 Task: Bring text "Advancing knowledge through systematic investigation" forward to the drawing.
Action: Mouse moved to (128, 110)
Screenshot: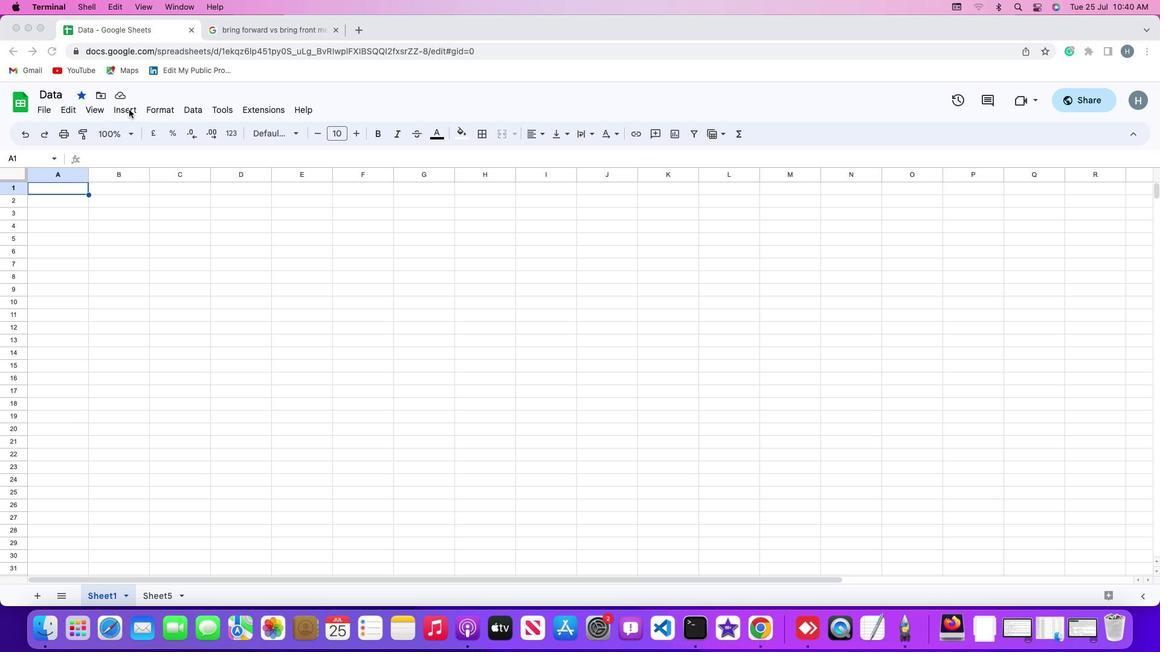 
Action: Mouse pressed left at (128, 110)
Screenshot: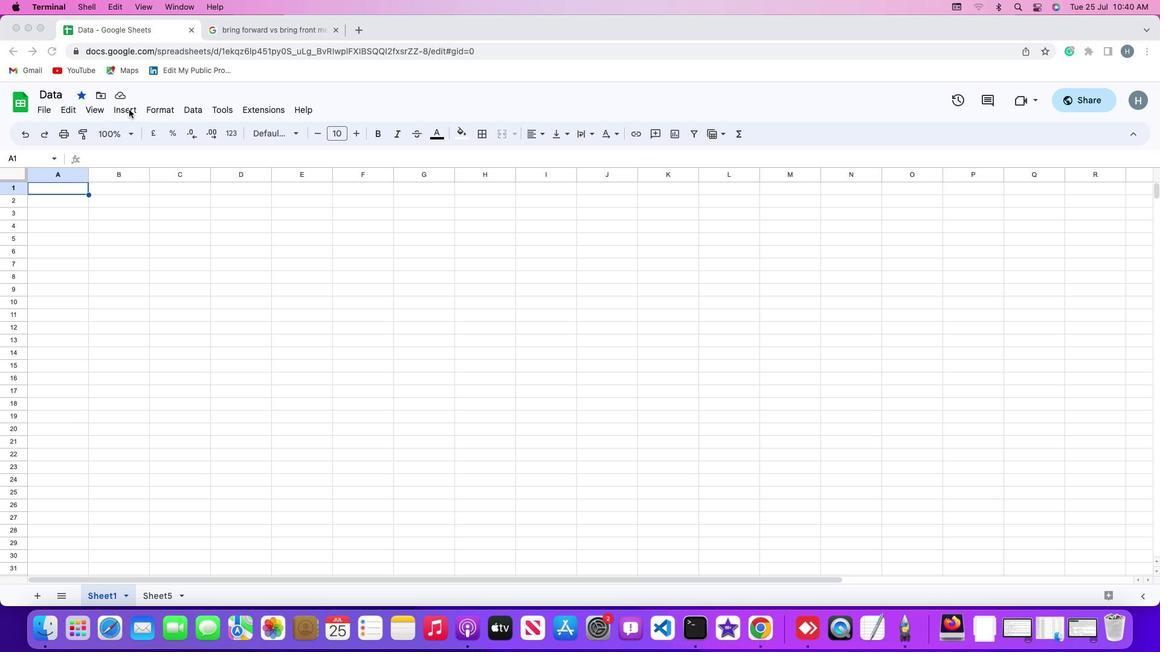 
Action: Mouse pressed left at (128, 110)
Screenshot: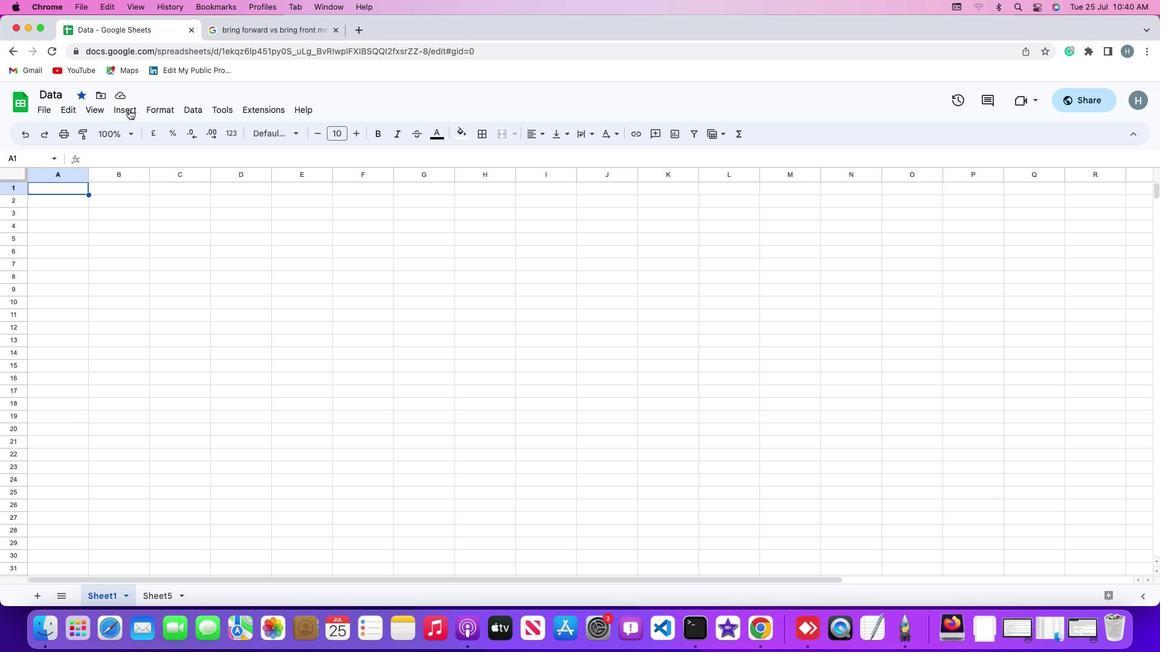 
Action: Mouse moved to (160, 273)
Screenshot: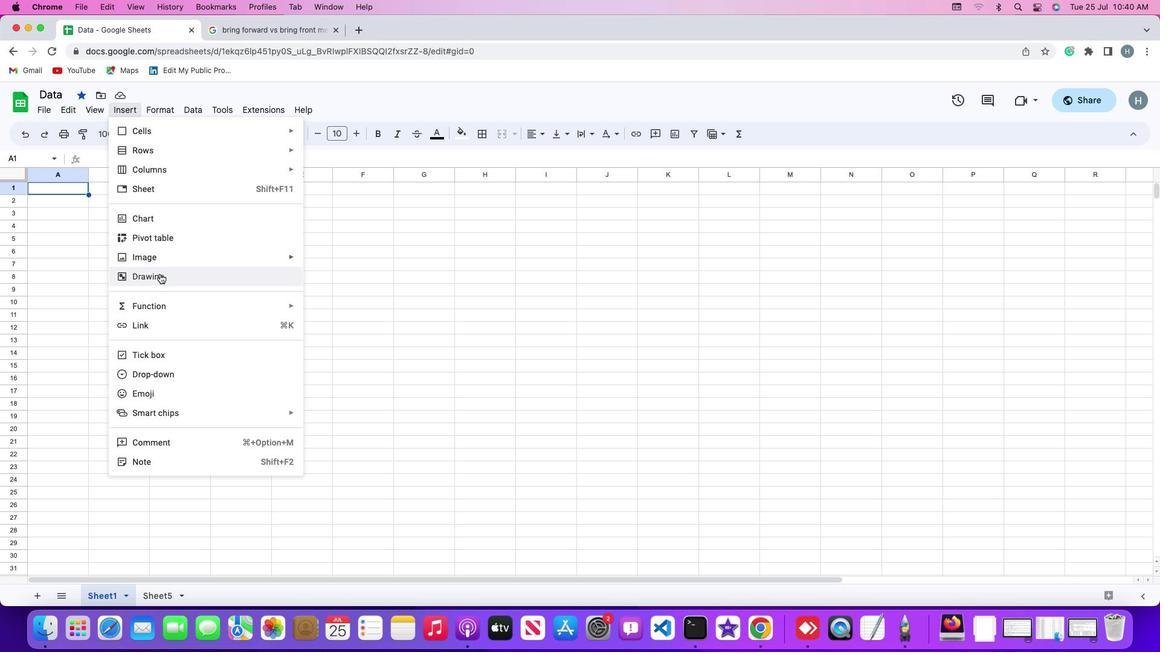 
Action: Mouse pressed left at (160, 273)
Screenshot: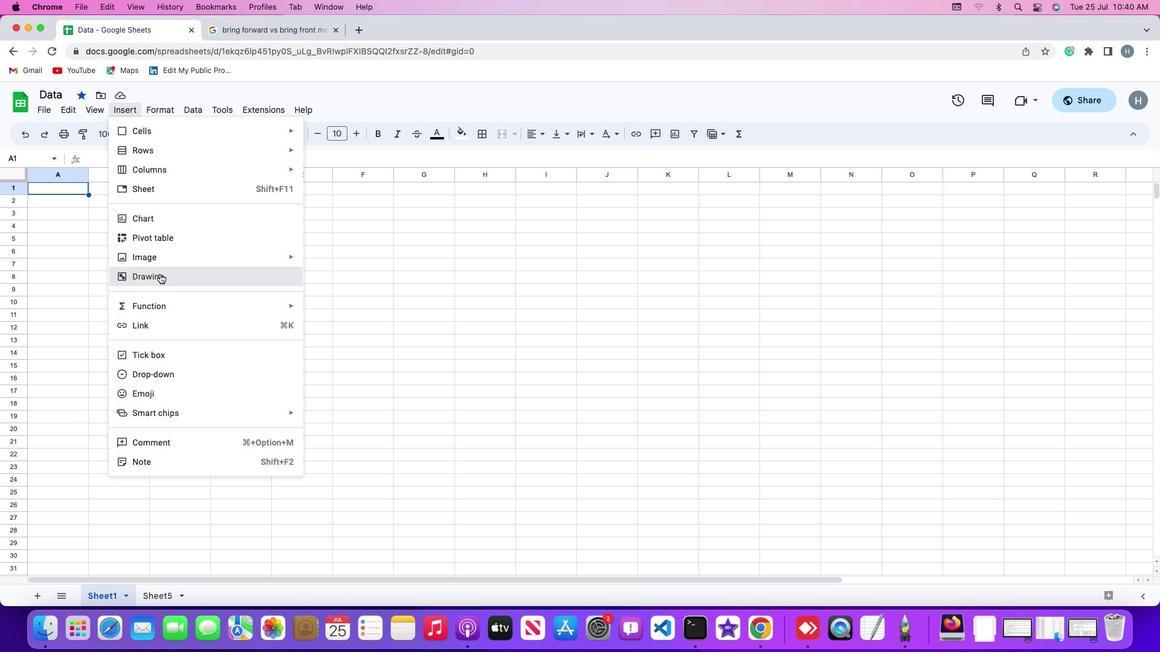 
Action: Mouse moved to (529, 154)
Screenshot: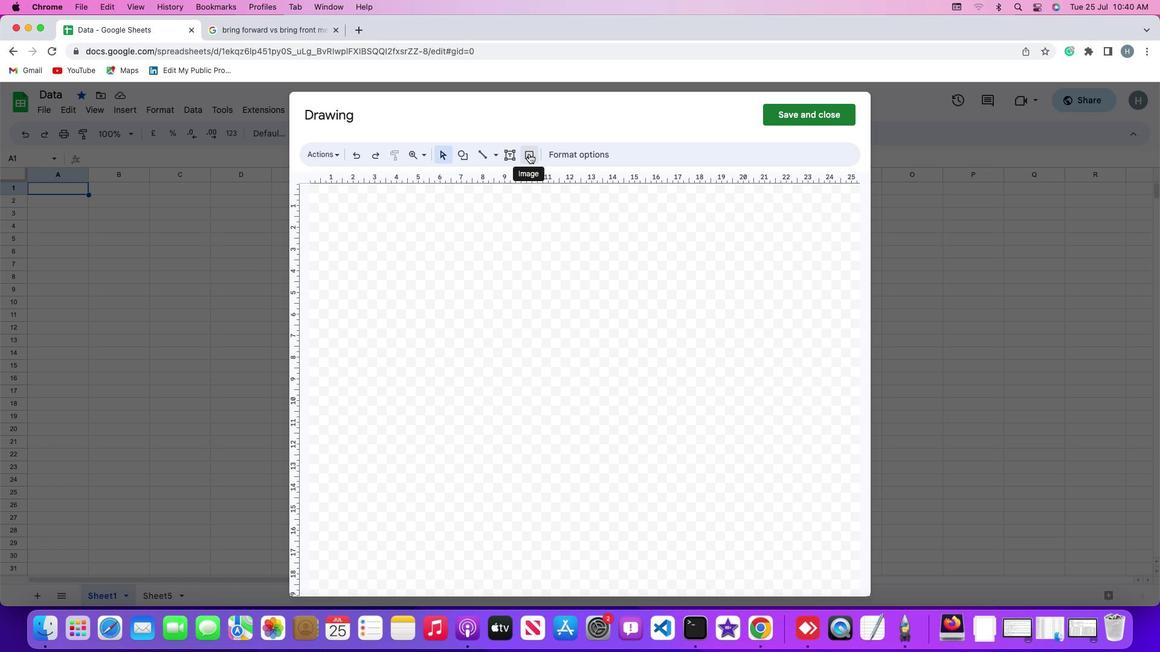 
Action: Mouse pressed left at (529, 154)
Screenshot: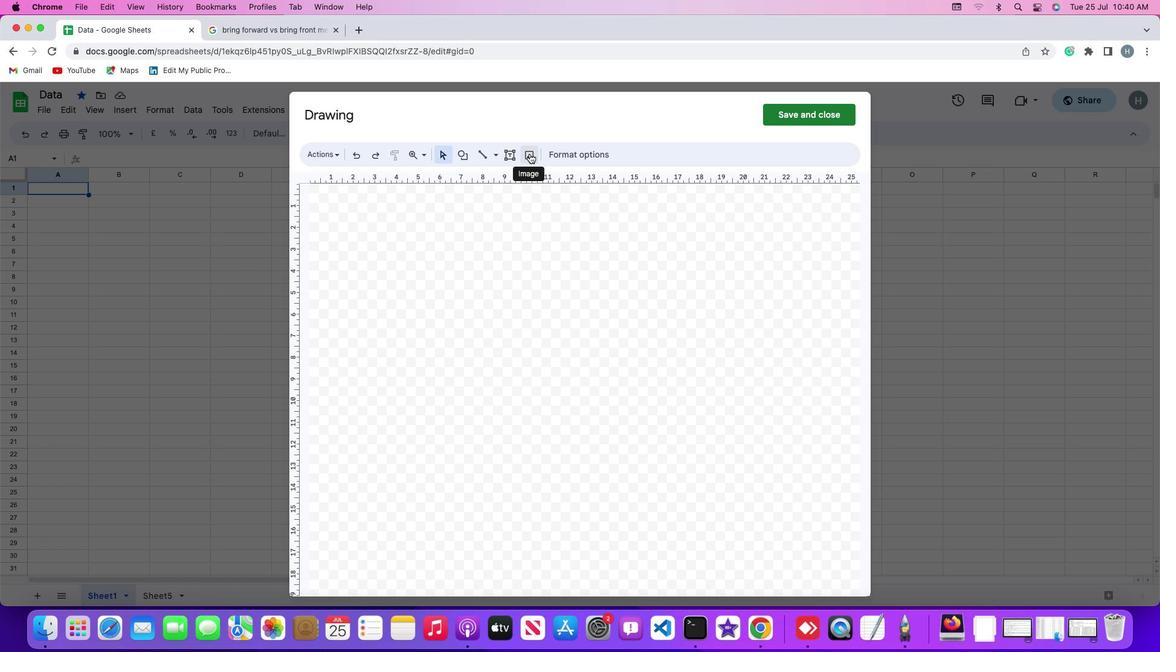 
Action: Mouse moved to (589, 397)
Screenshot: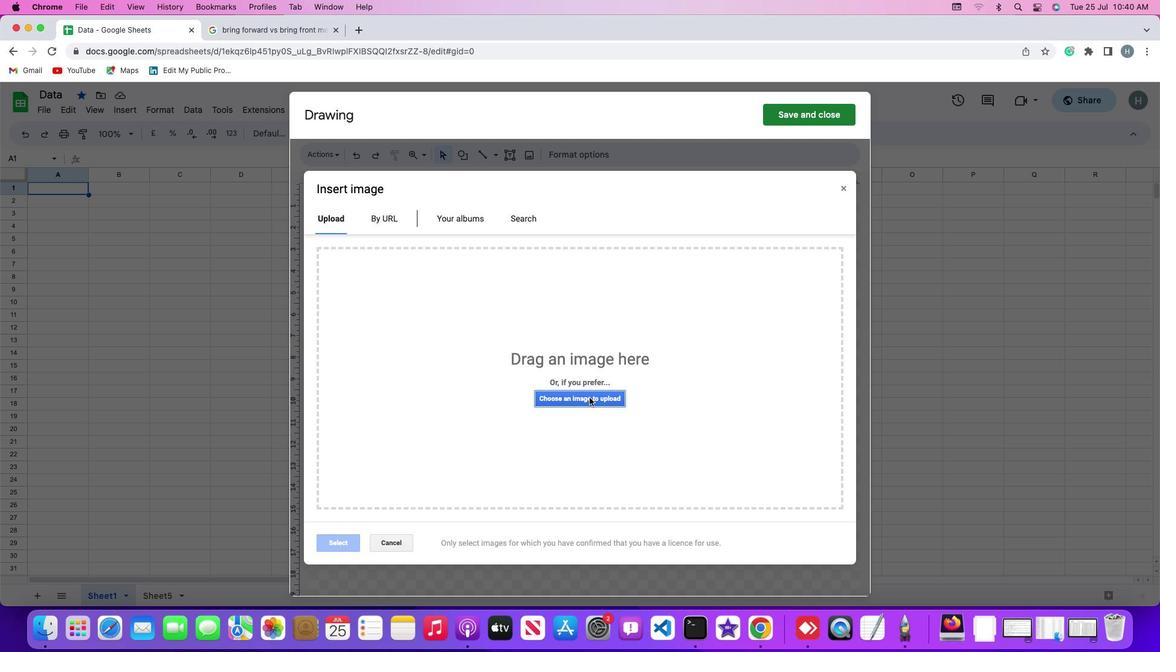 
Action: Mouse pressed left at (589, 397)
Screenshot: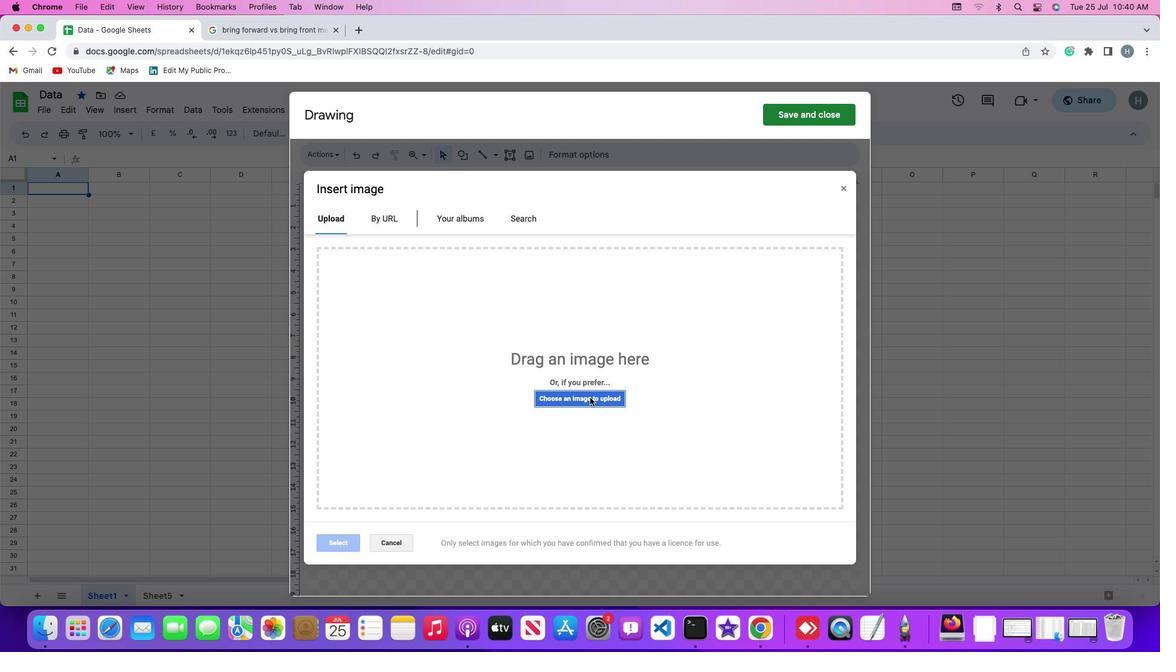 
Action: Mouse moved to (523, 272)
Screenshot: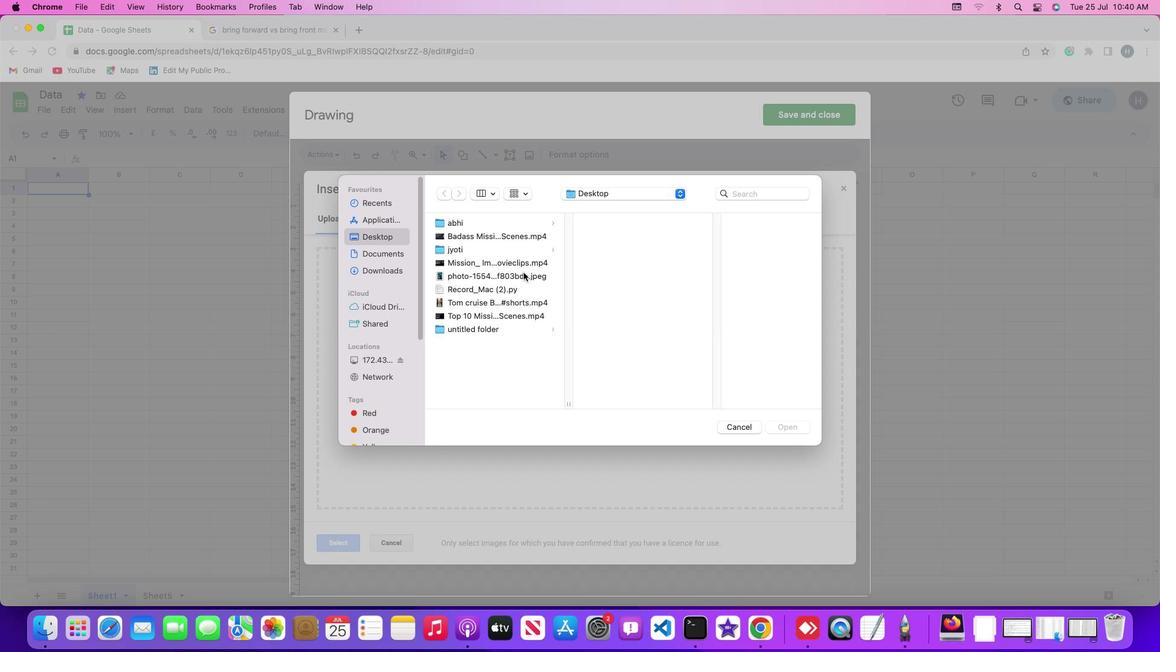 
Action: Mouse pressed left at (523, 272)
Screenshot: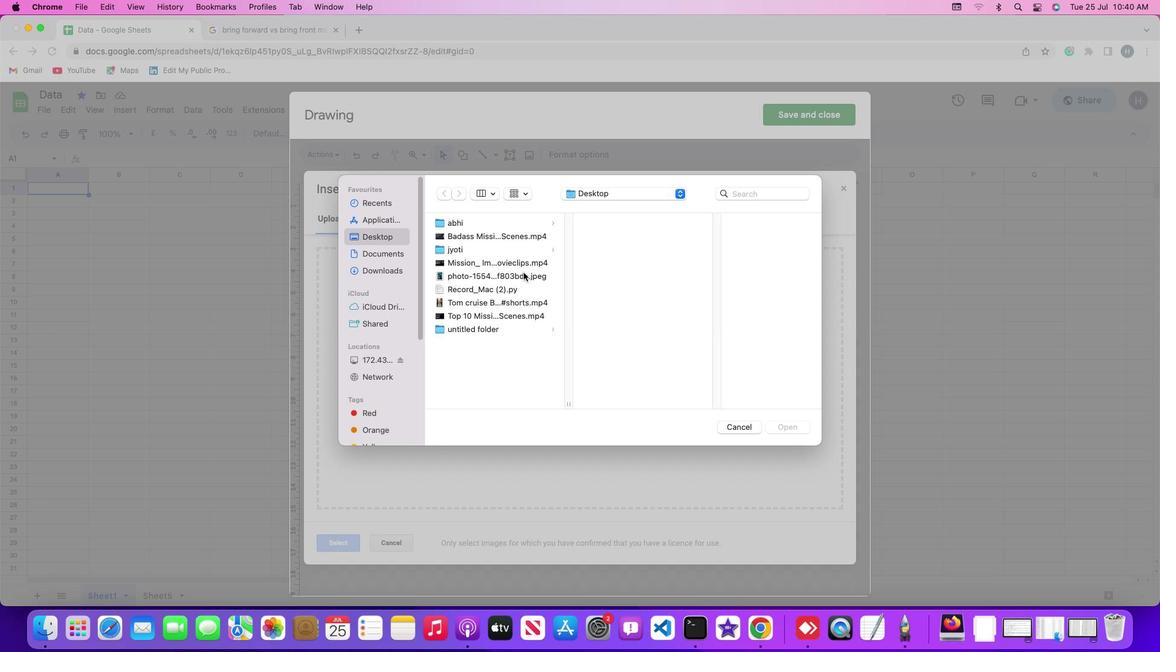 
Action: Mouse moved to (790, 433)
Screenshot: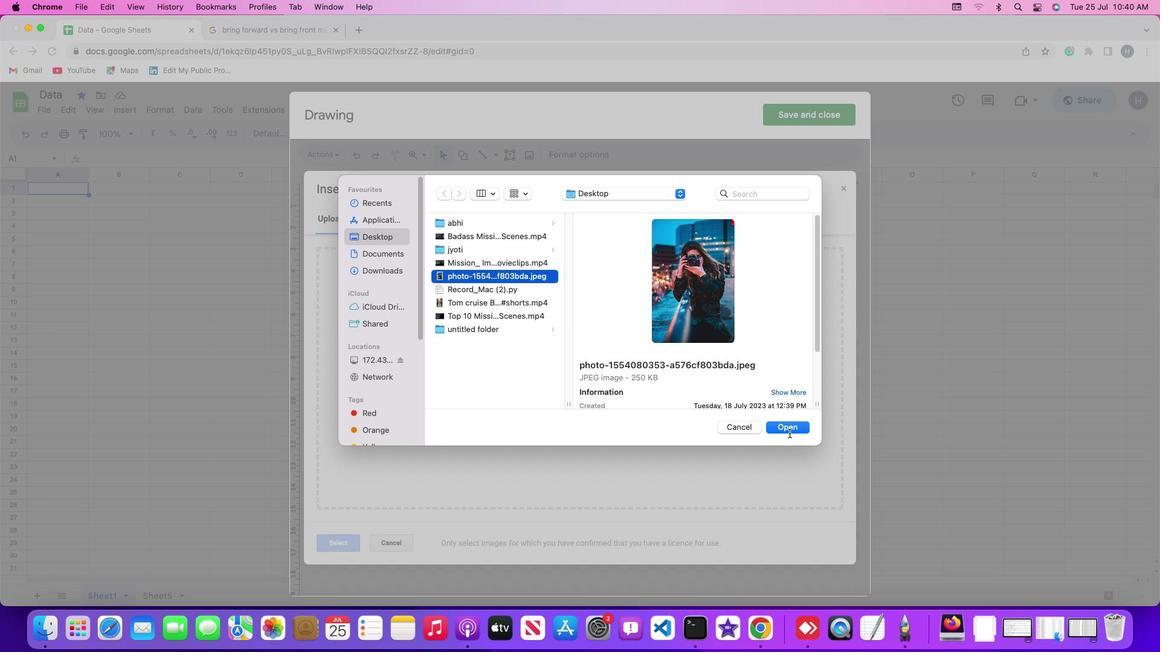 
Action: Mouse pressed left at (790, 433)
Screenshot: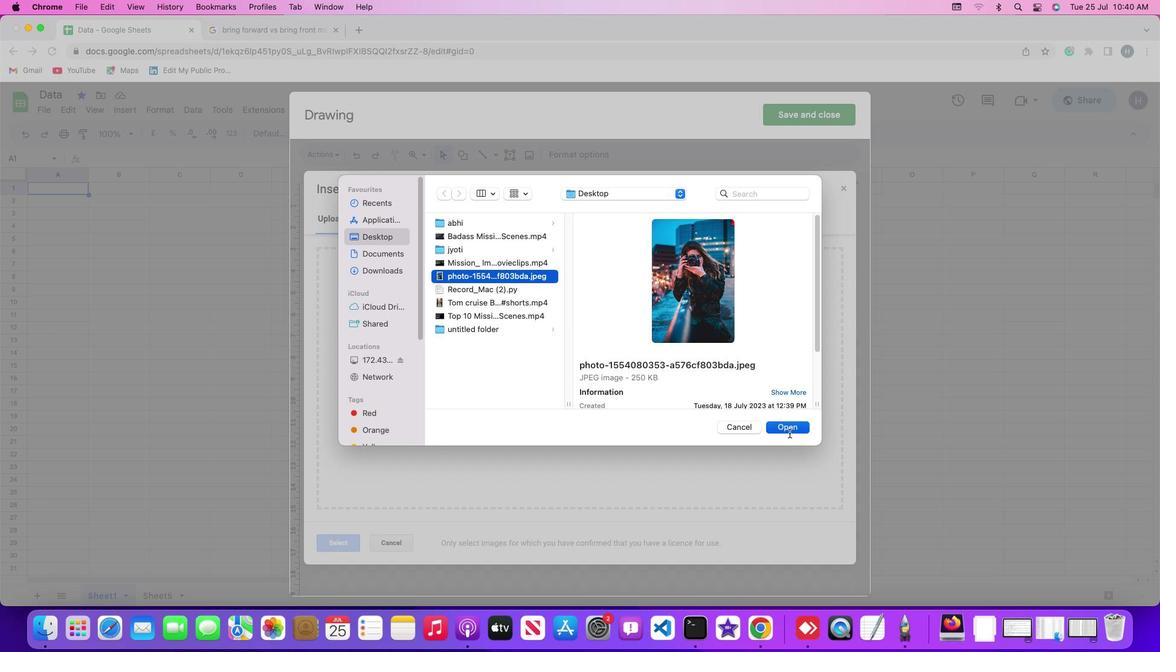 
Action: Mouse moved to (450, 585)
Screenshot: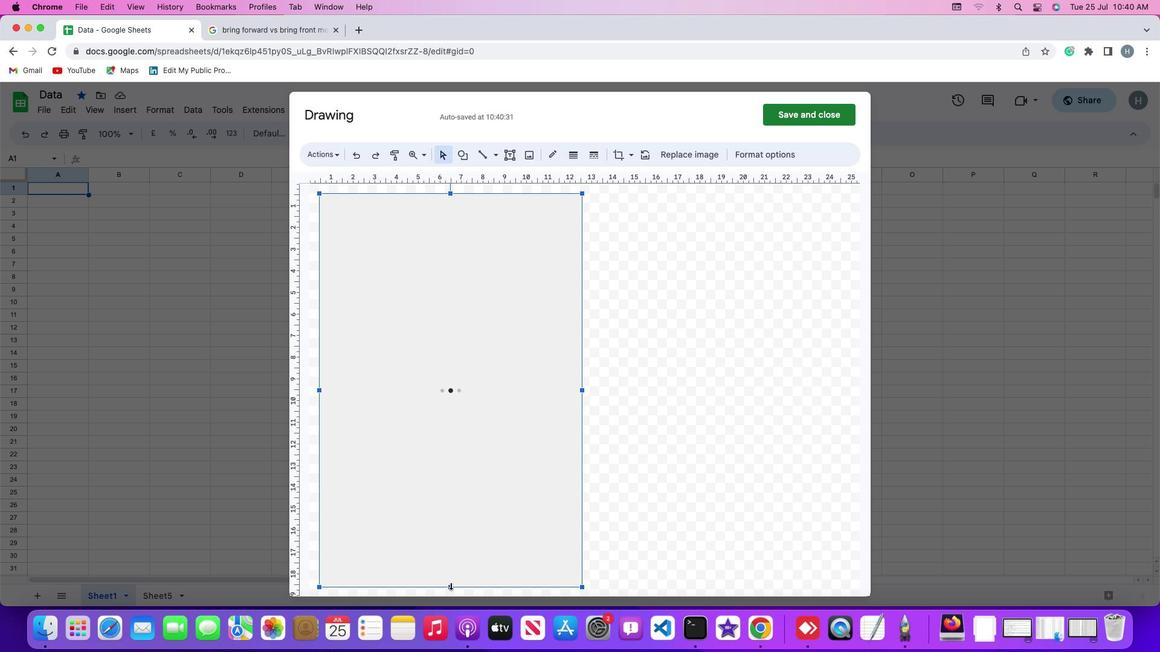 
Action: Mouse pressed left at (450, 585)
Screenshot: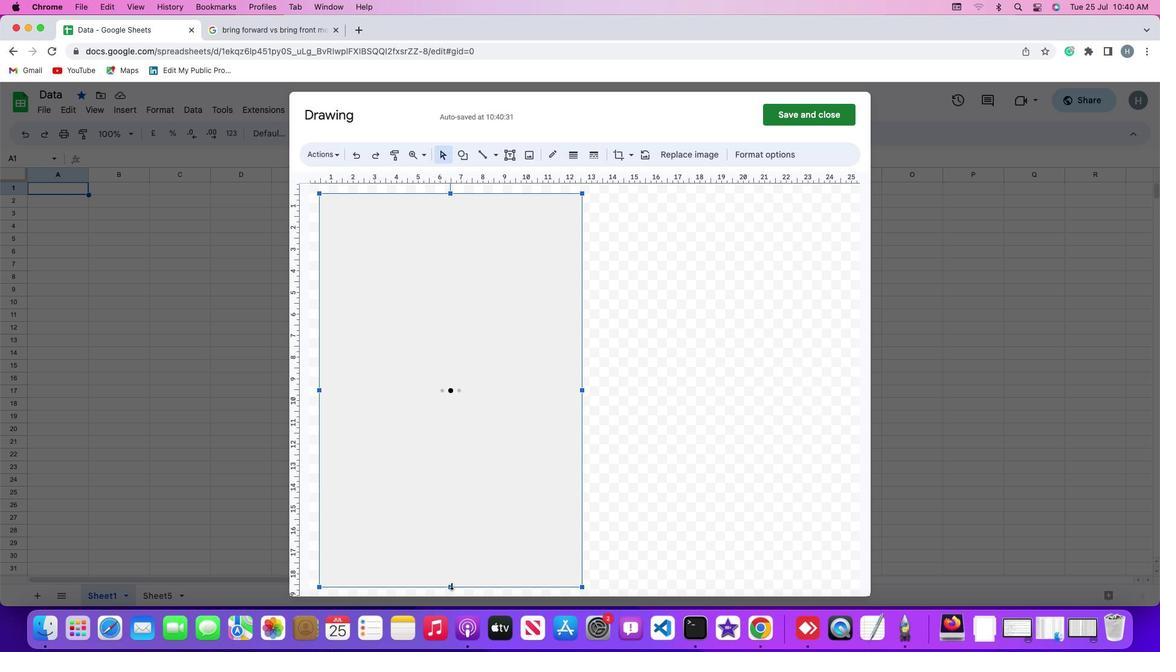 
Action: Mouse moved to (581, 300)
Screenshot: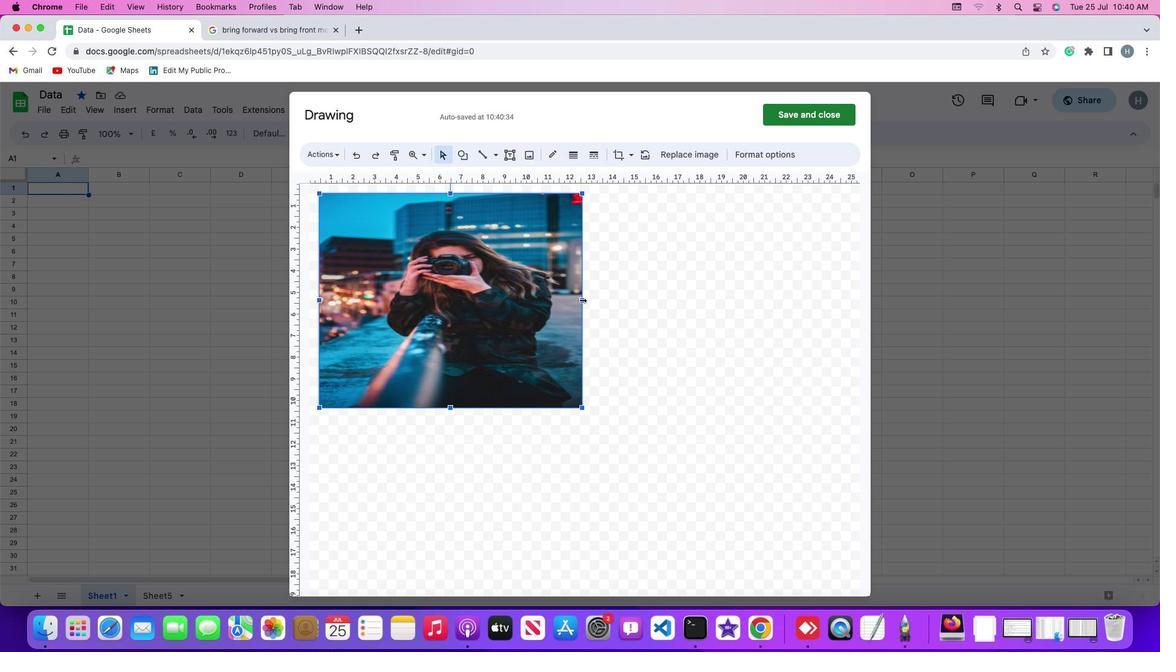 
Action: Mouse pressed left at (581, 300)
Screenshot: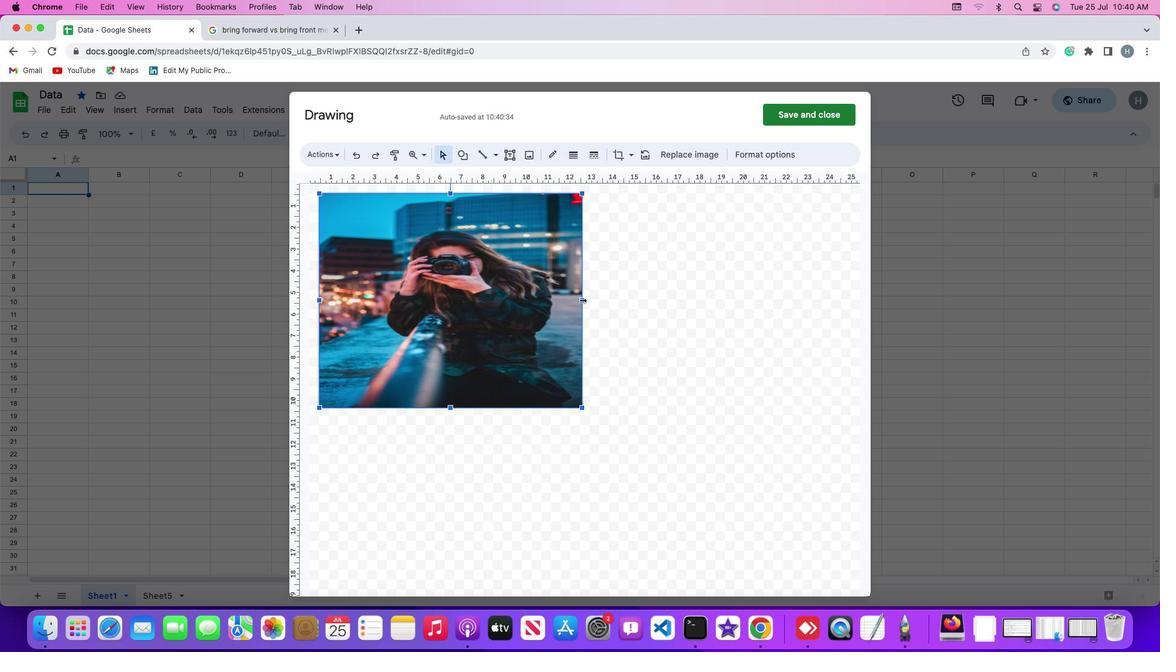 
Action: Mouse moved to (366, 408)
Screenshot: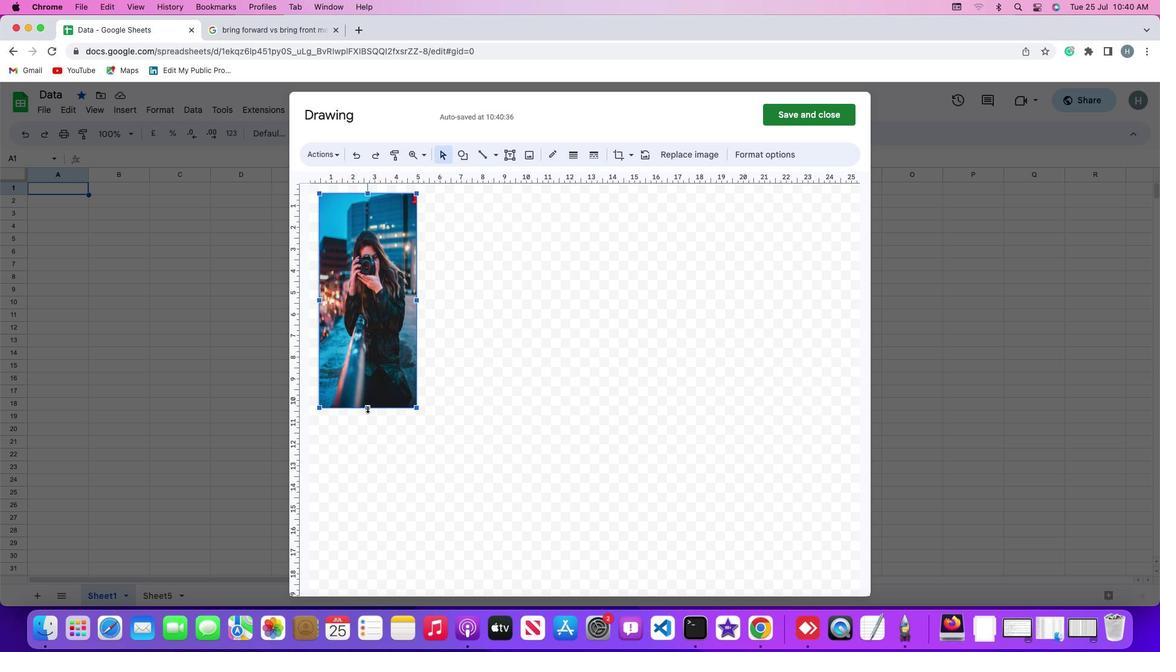 
Action: Mouse pressed left at (366, 408)
Screenshot: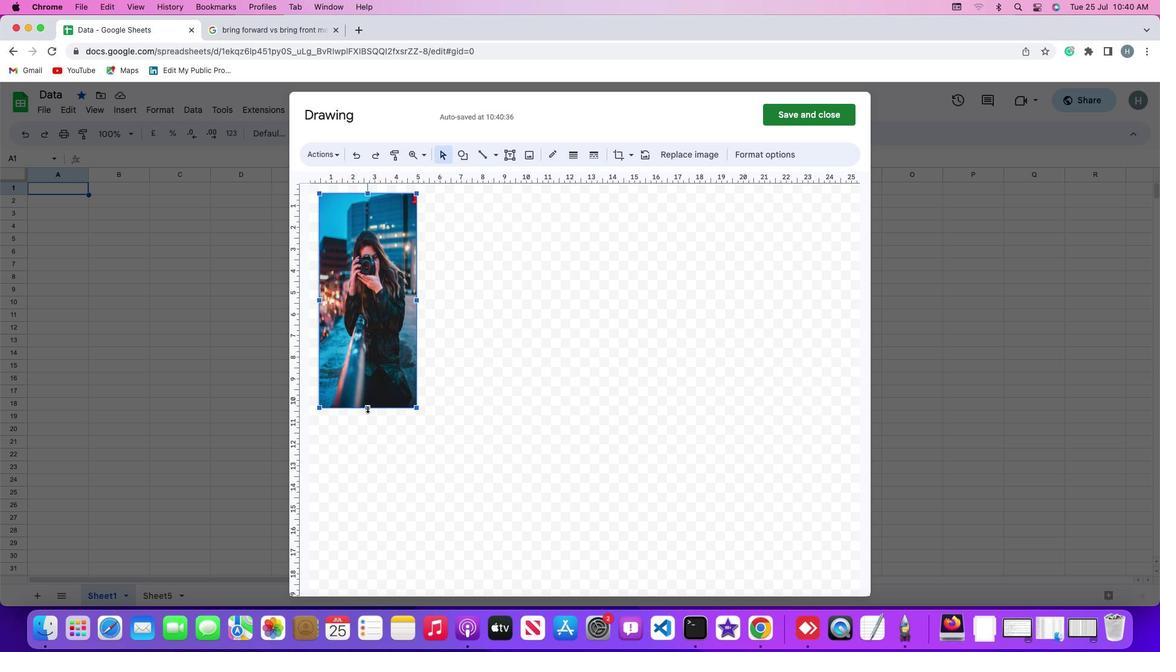 
Action: Mouse moved to (377, 309)
Screenshot: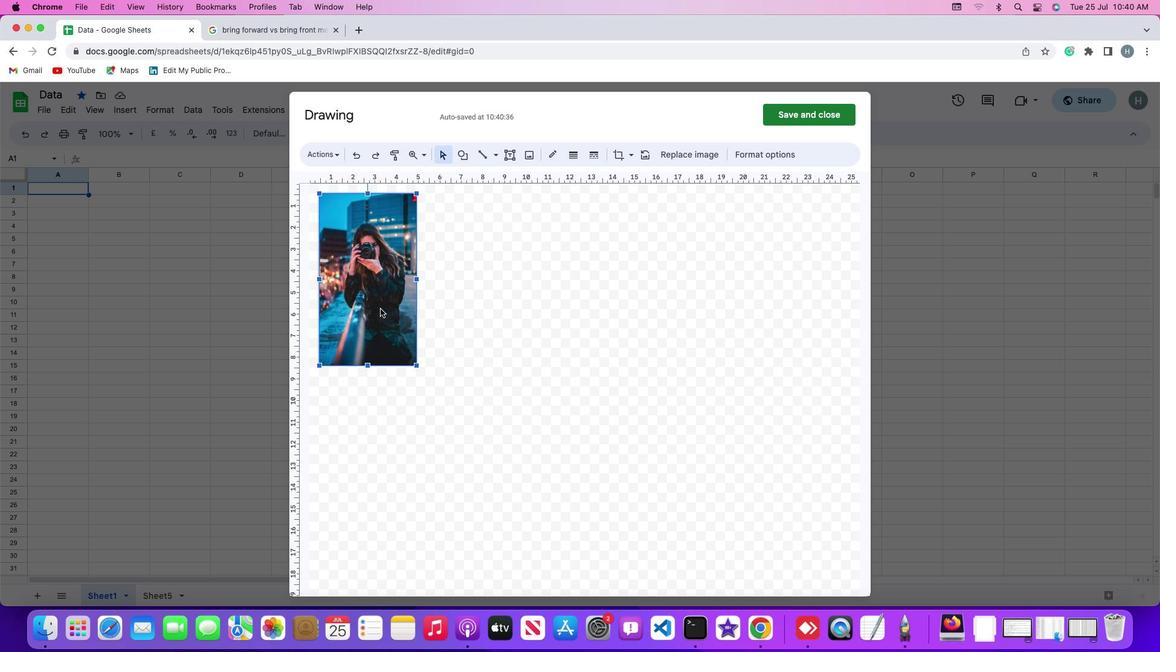 
Action: Mouse pressed left at (377, 309)
Screenshot: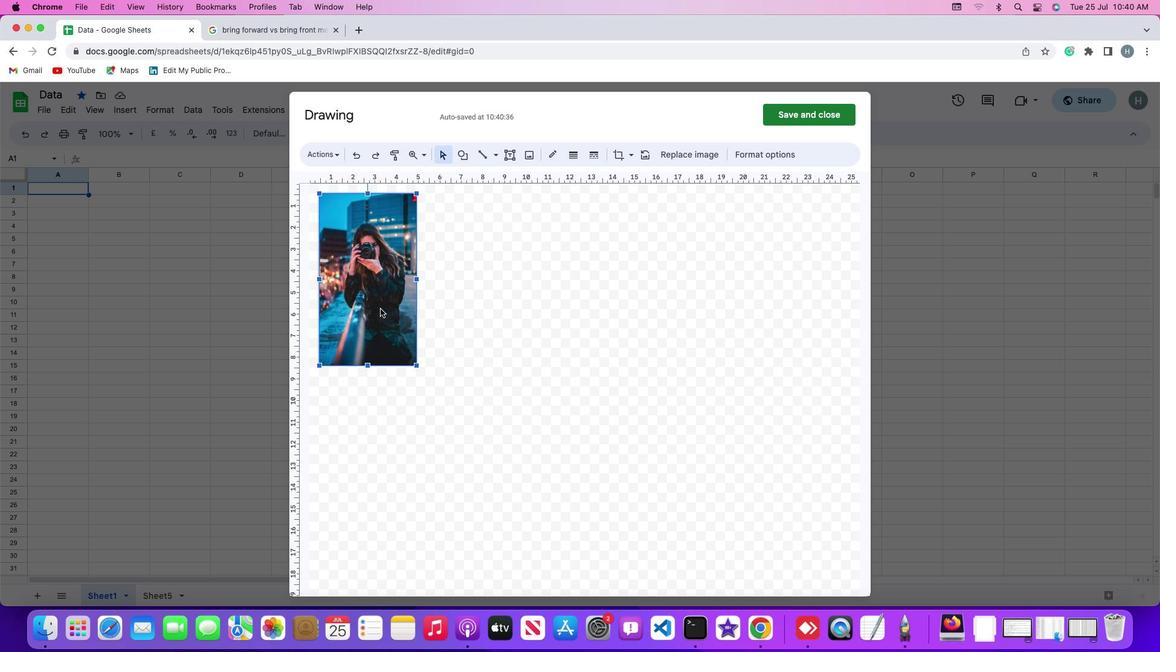 
Action: Mouse moved to (510, 156)
Screenshot: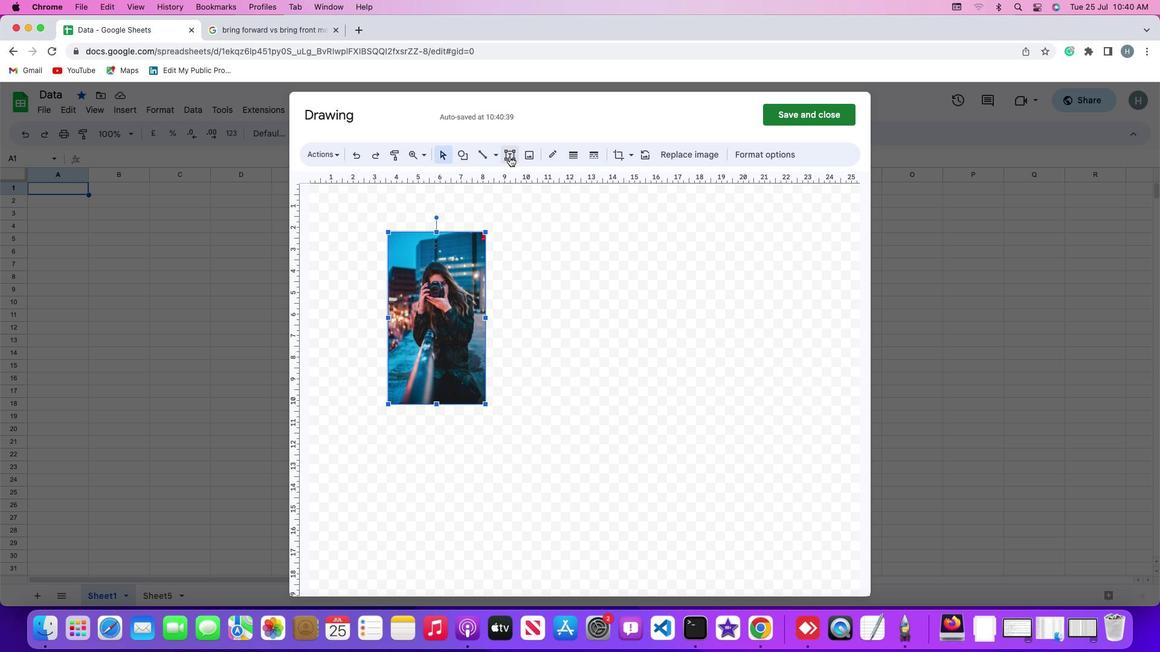 
Action: Mouse pressed left at (510, 156)
Screenshot: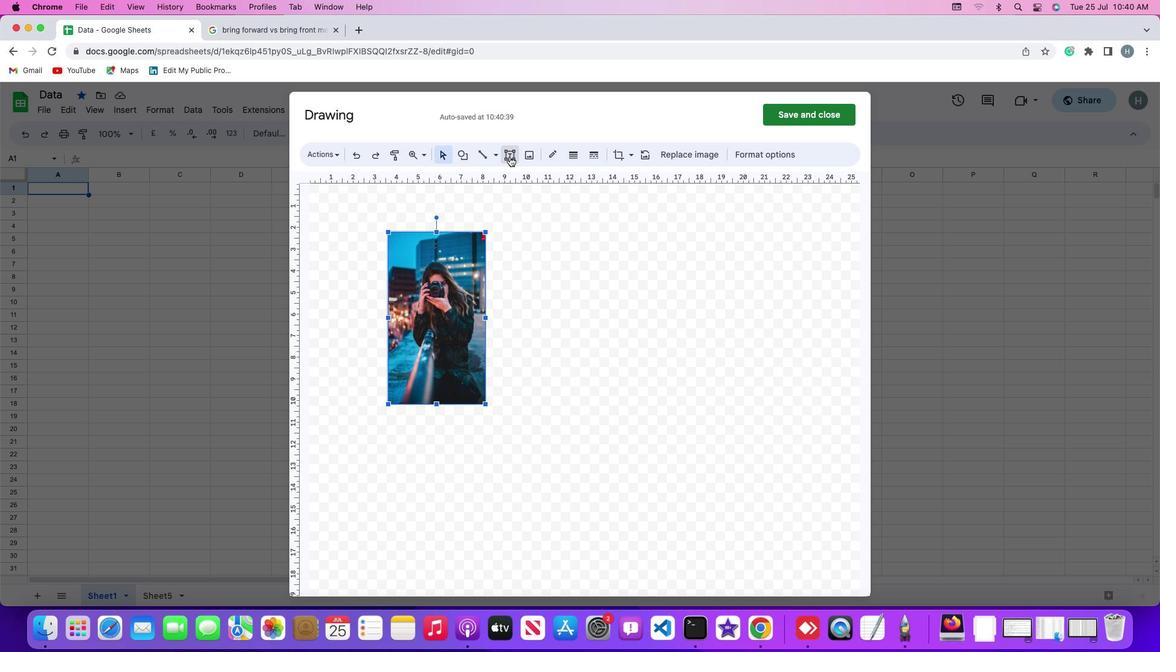 
Action: Mouse moved to (549, 318)
Screenshot: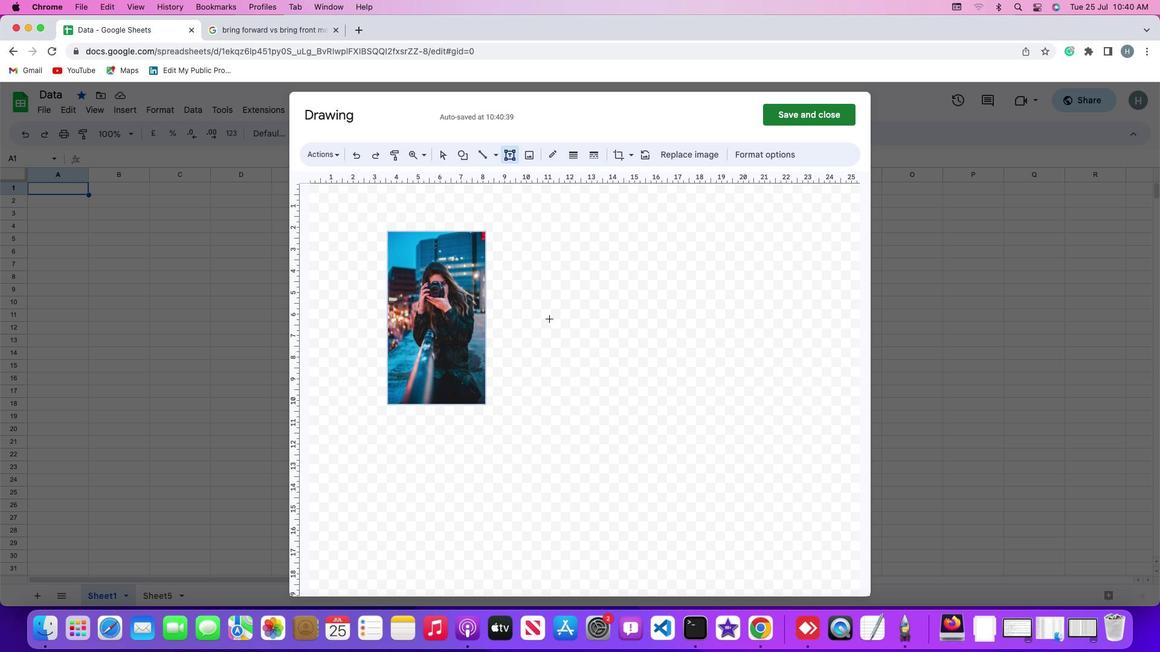 
Action: Mouse pressed left at (549, 318)
Screenshot: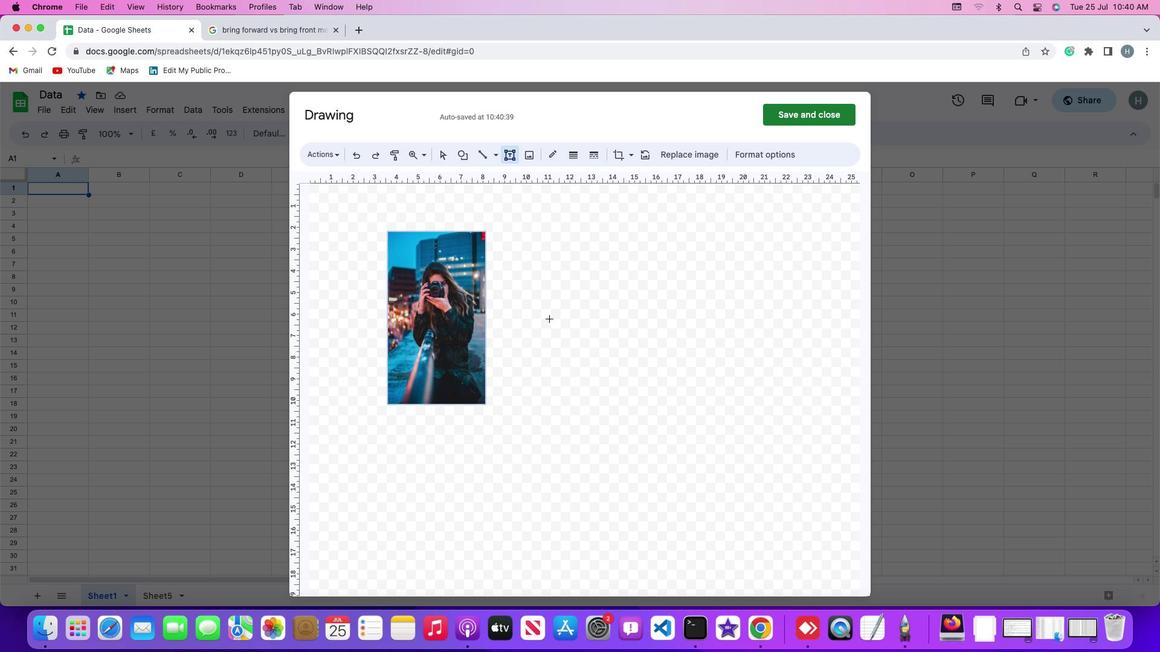 
Action: Key pressed Key.shift'A''d''v''a''n''c''i''n''g'Key.space'k''n''o''w''l''e''d''g''e'Key.space't''h''r''o''u''g''h'Key.space's''y''s''t''e''m''a''t''i''c'Key.space'i''n''v''e''s''t''i''g''a''t''i''o''n'
Screenshot: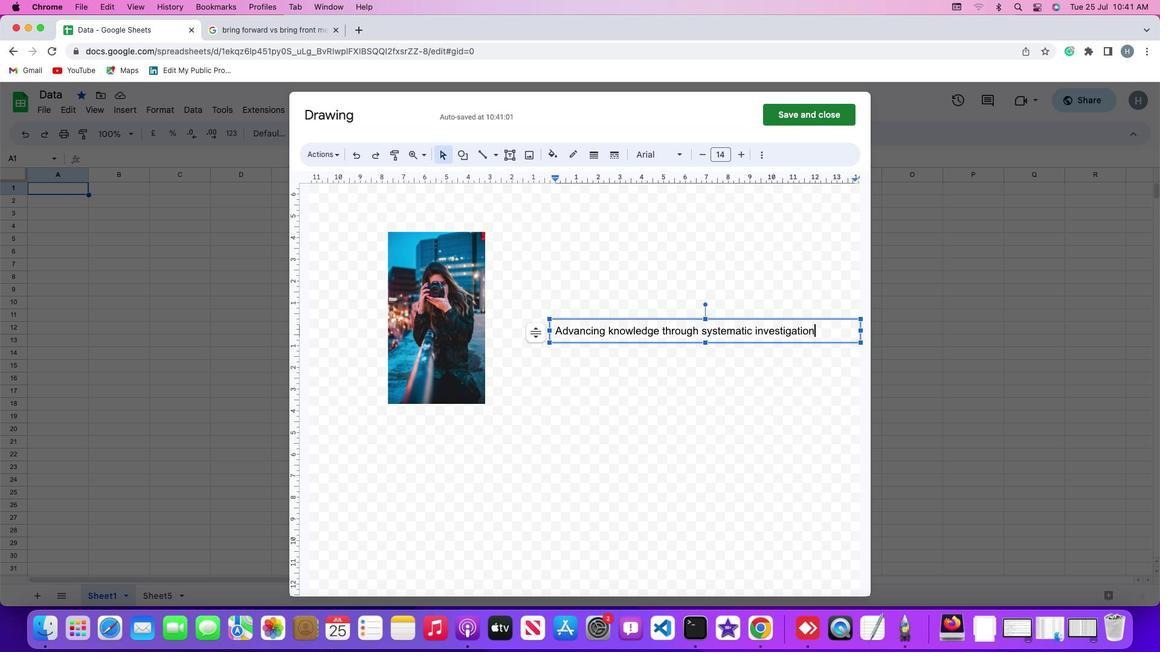 
Action: Mouse moved to (643, 362)
Screenshot: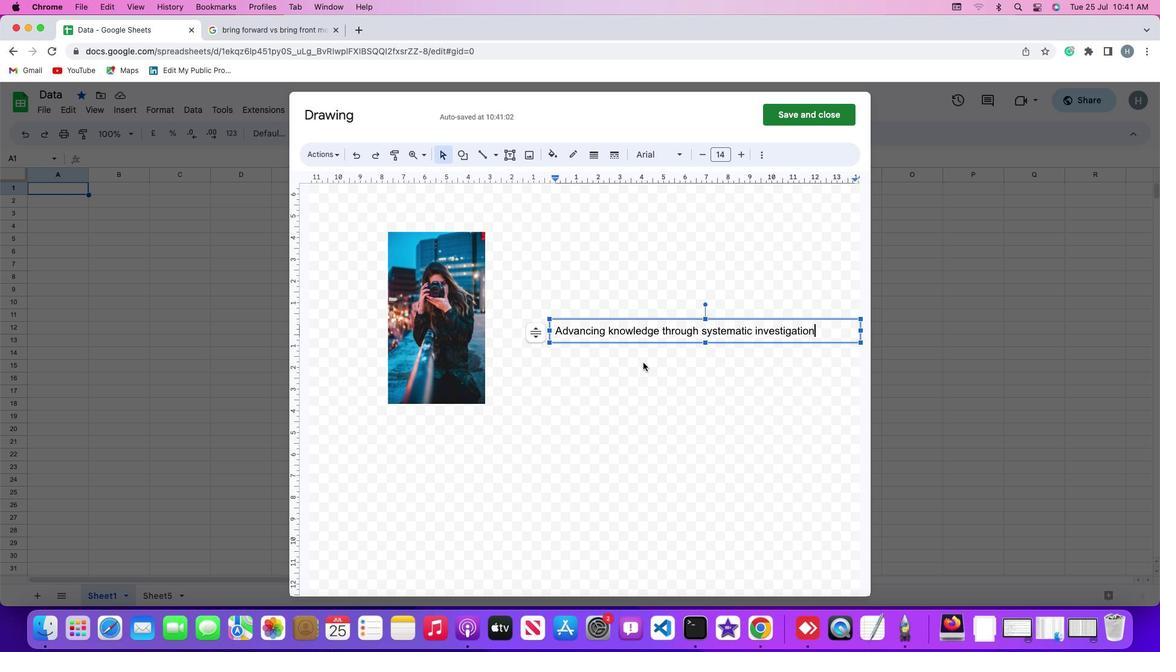 
Action: Mouse pressed left at (643, 362)
Screenshot: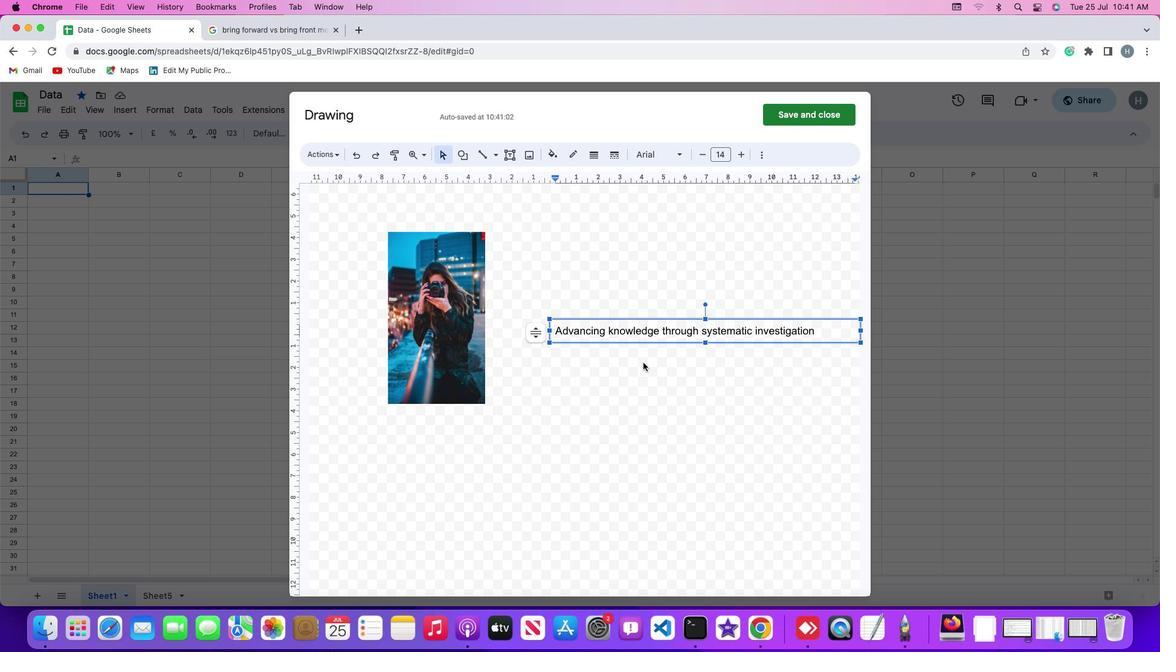 
Action: Mouse moved to (738, 328)
Screenshot: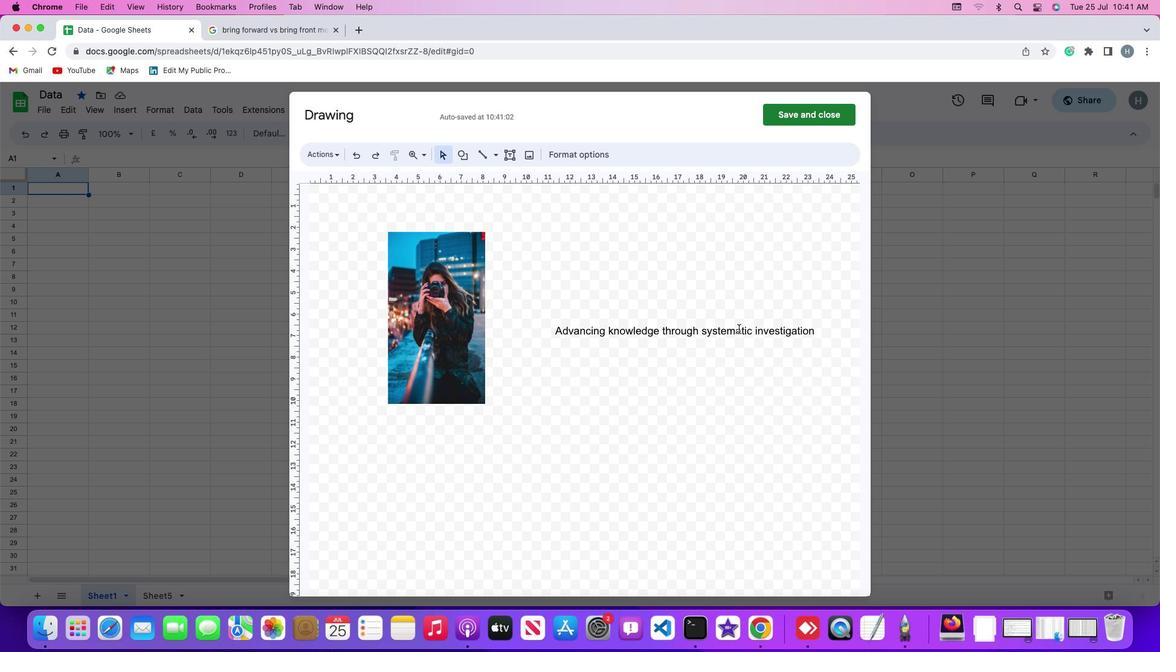 
Action: Mouse pressed left at (738, 328)
Screenshot: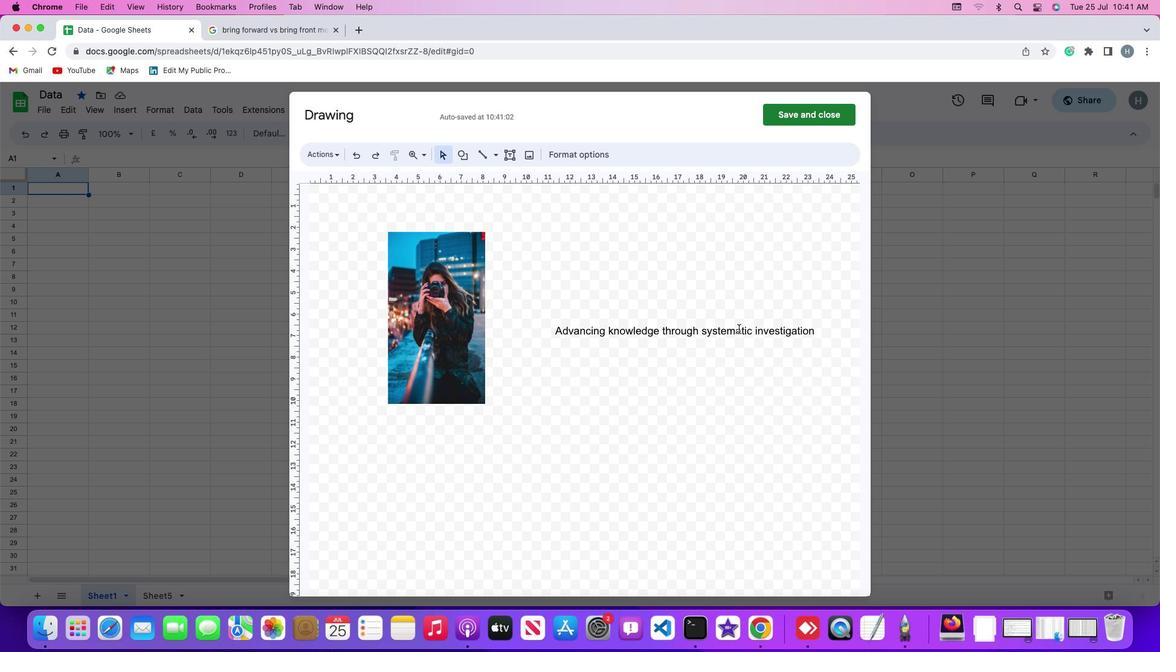 
Action: Mouse moved to (722, 318)
Screenshot: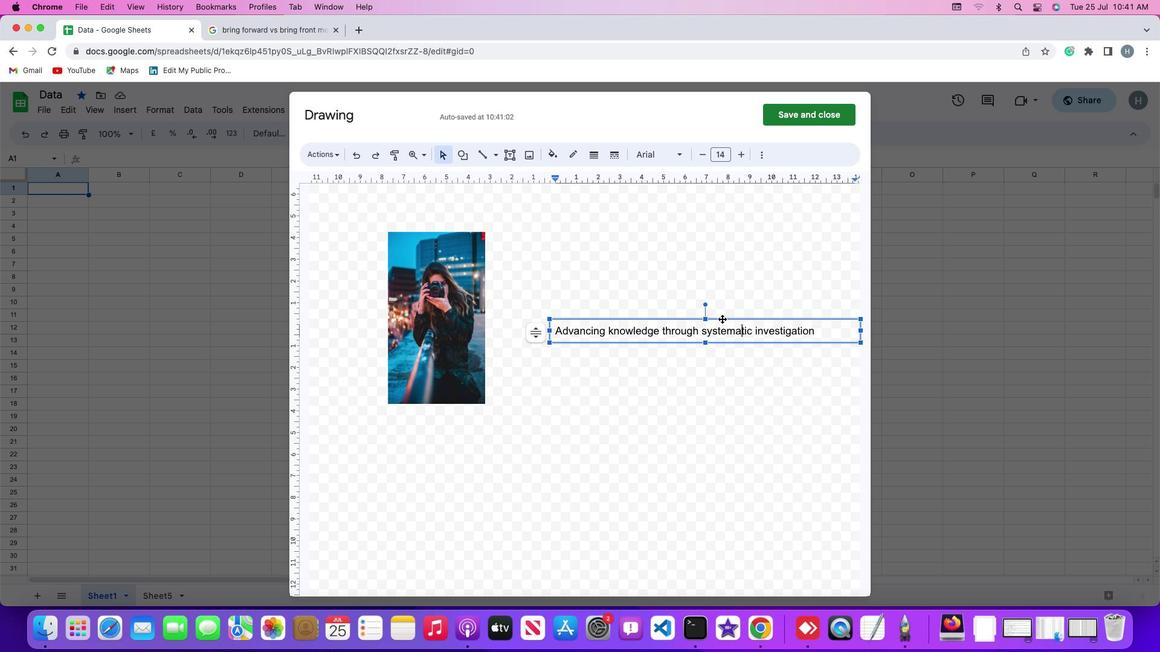 
Action: Mouse pressed right at (722, 318)
Screenshot: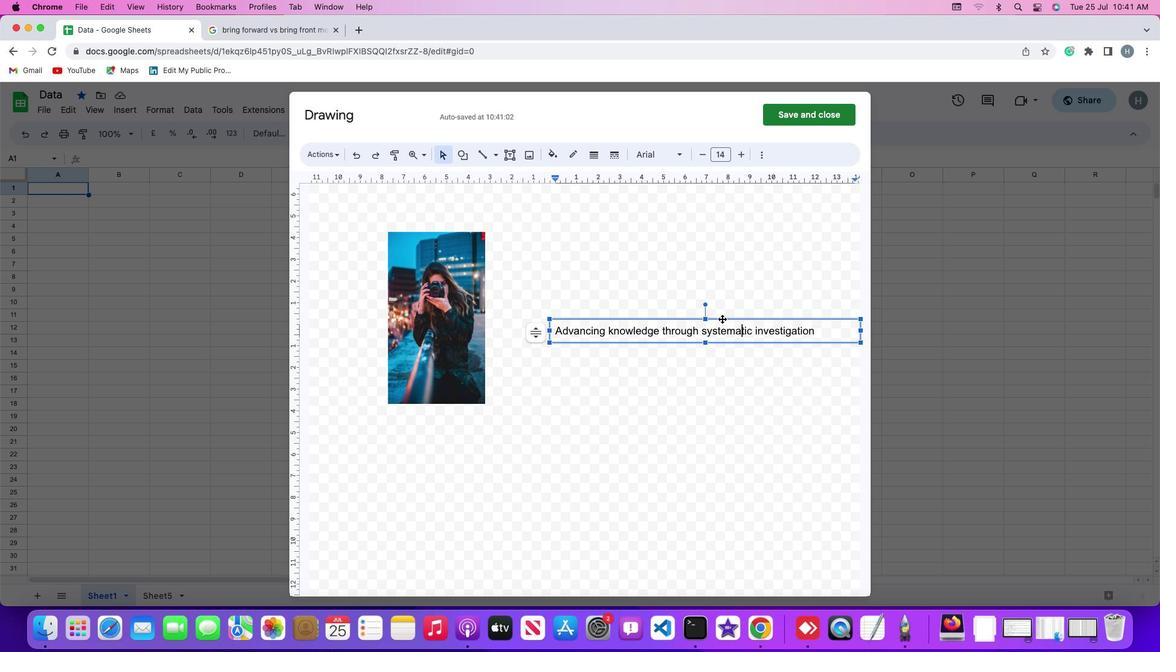 
Action: Mouse moved to (740, 351)
Screenshot: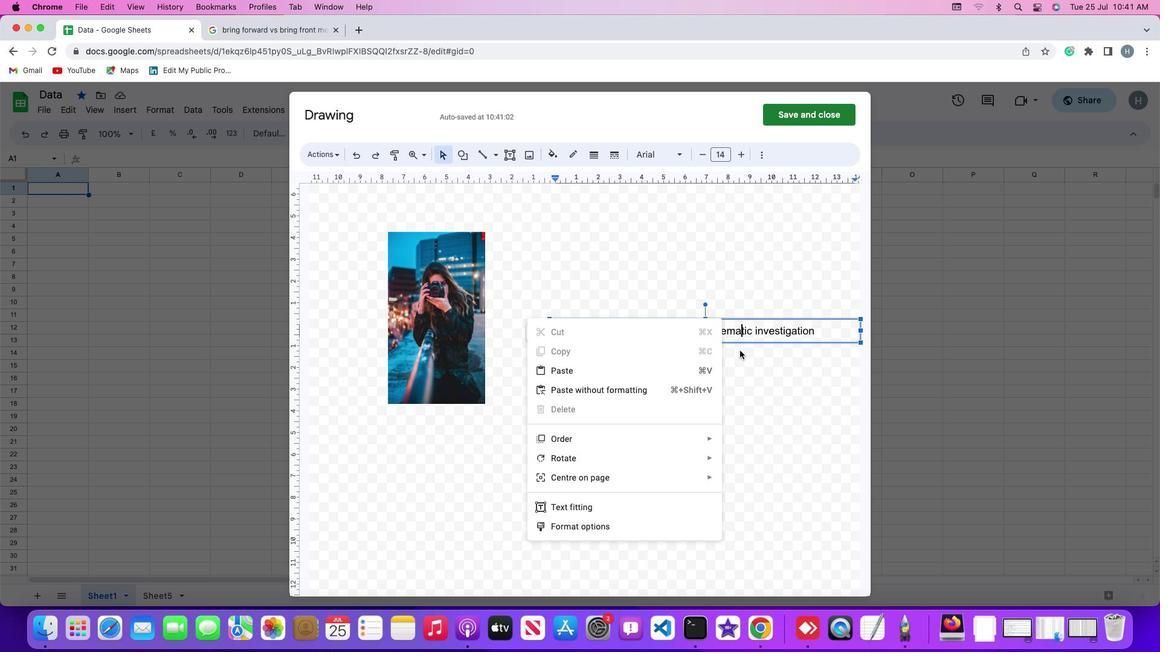 
Action: Mouse pressed left at (740, 351)
Screenshot: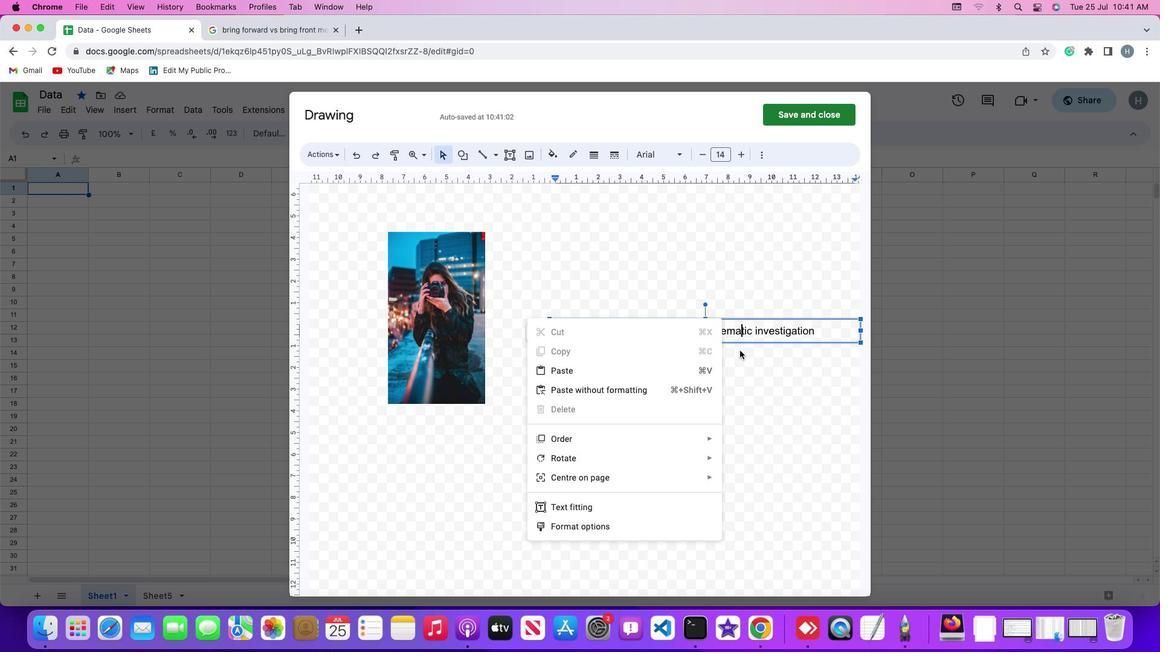 
Action: Mouse moved to (718, 323)
Screenshot: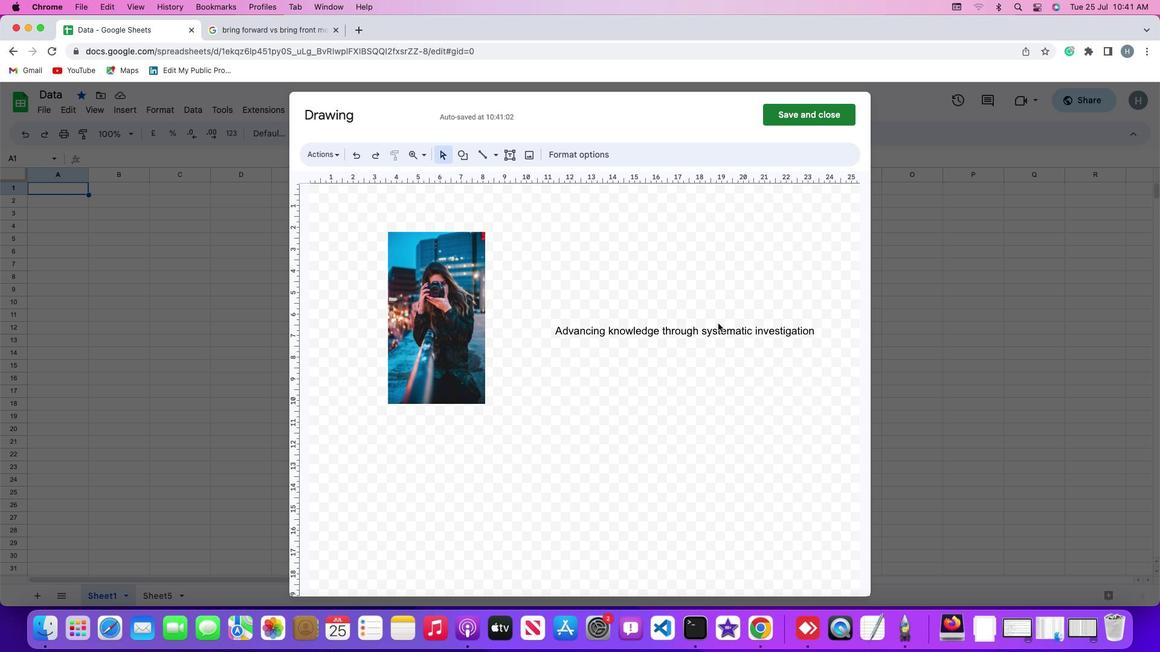 
Action: Mouse pressed left at (718, 323)
Screenshot: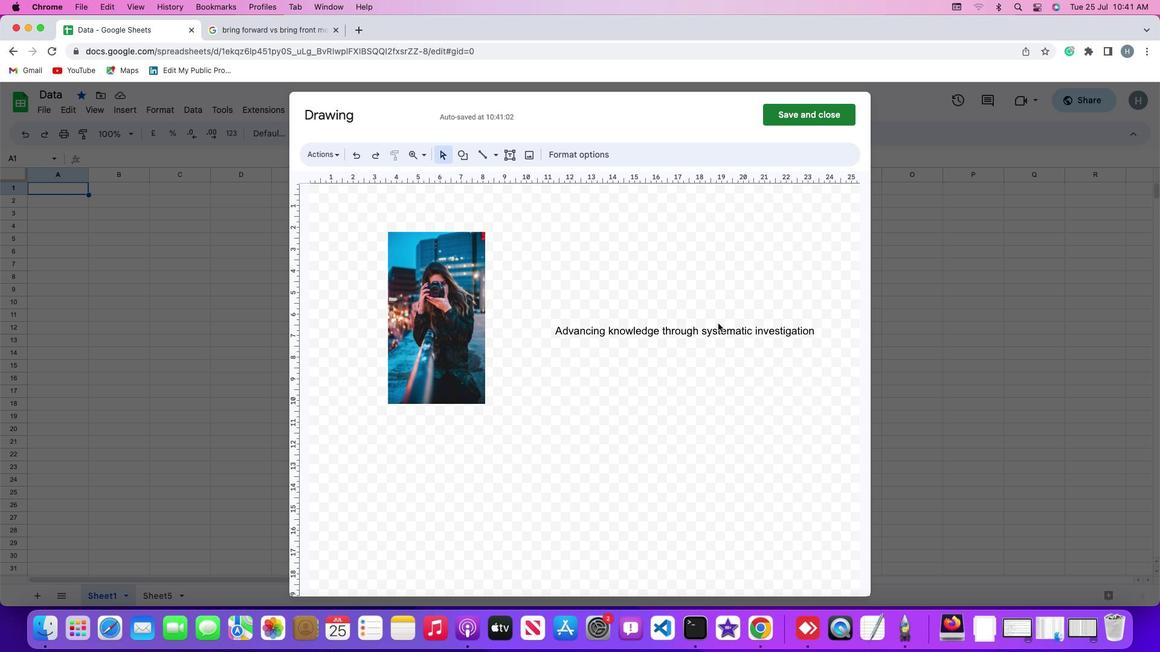 
Action: Mouse moved to (719, 338)
Screenshot: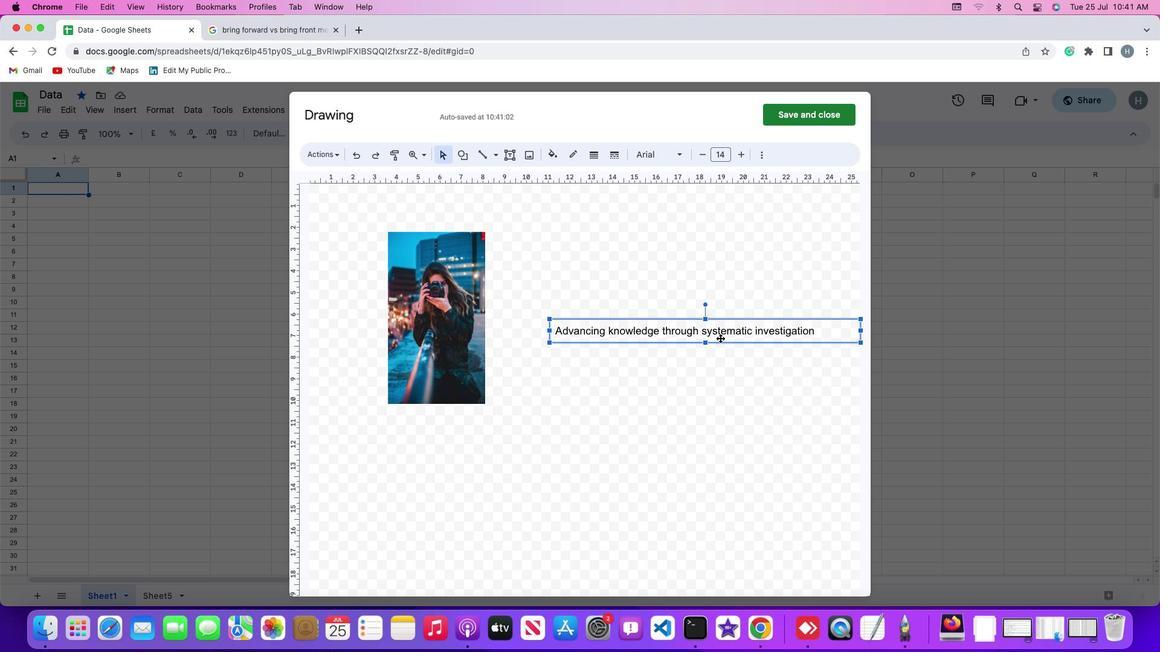 
Action: Mouse pressed left at (719, 338)
Screenshot: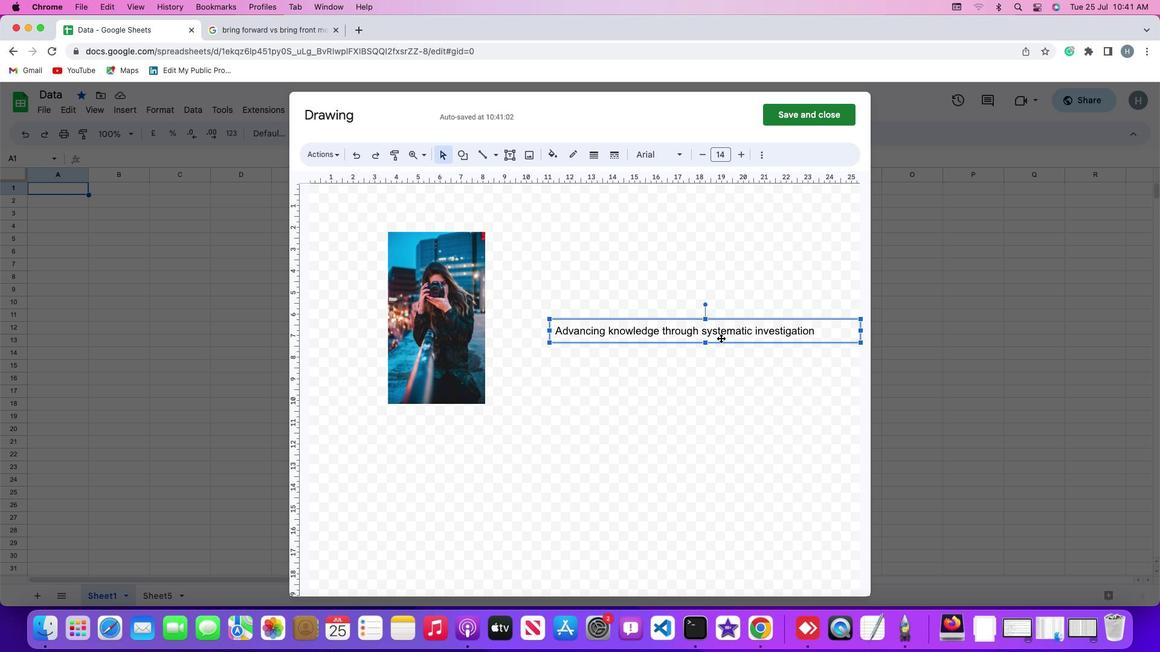 
Action: Mouse moved to (724, 317)
Screenshot: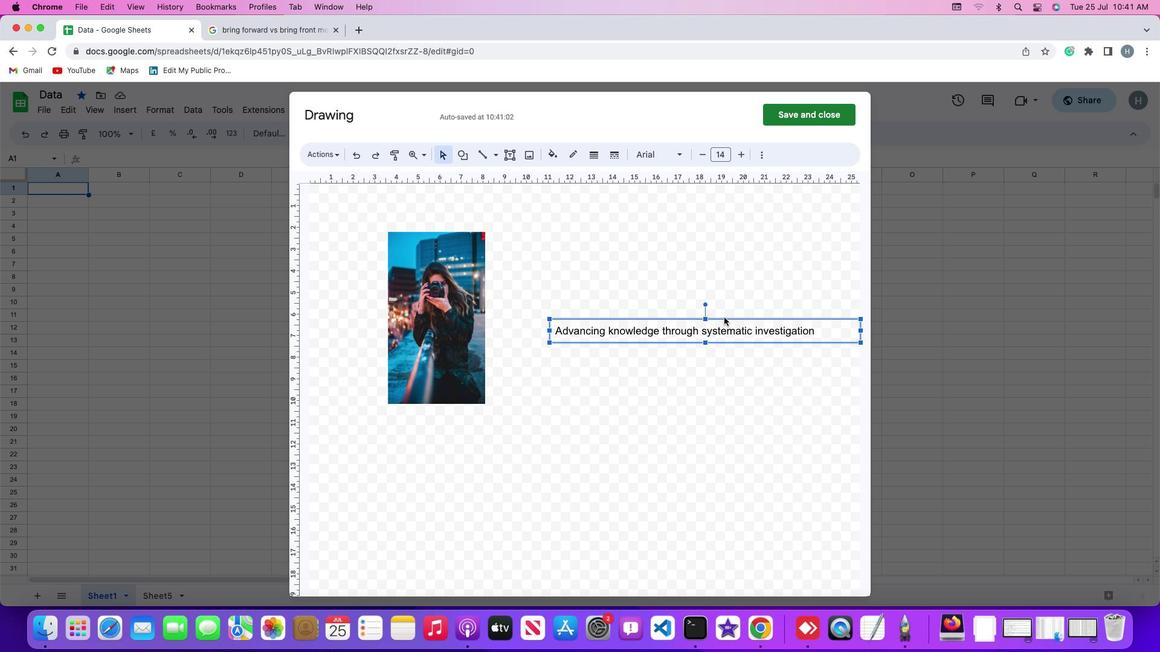 
Action: Mouse pressed left at (724, 317)
Screenshot: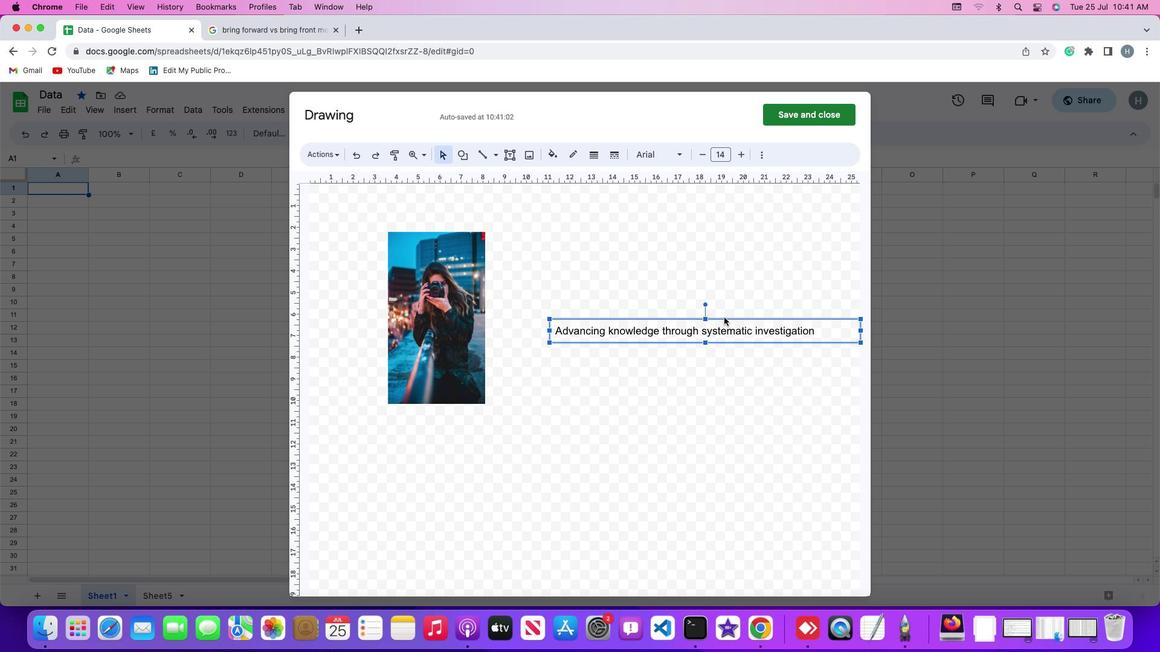 
Action: Mouse moved to (728, 300)
Screenshot: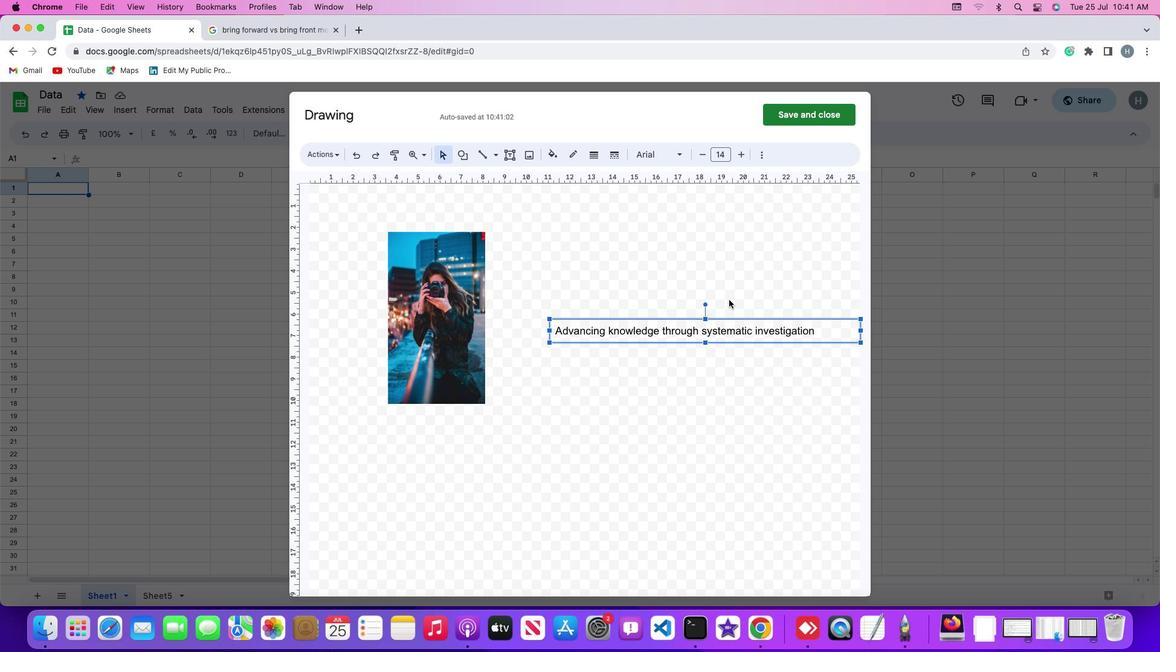 
Action: Mouse pressed left at (728, 300)
Screenshot: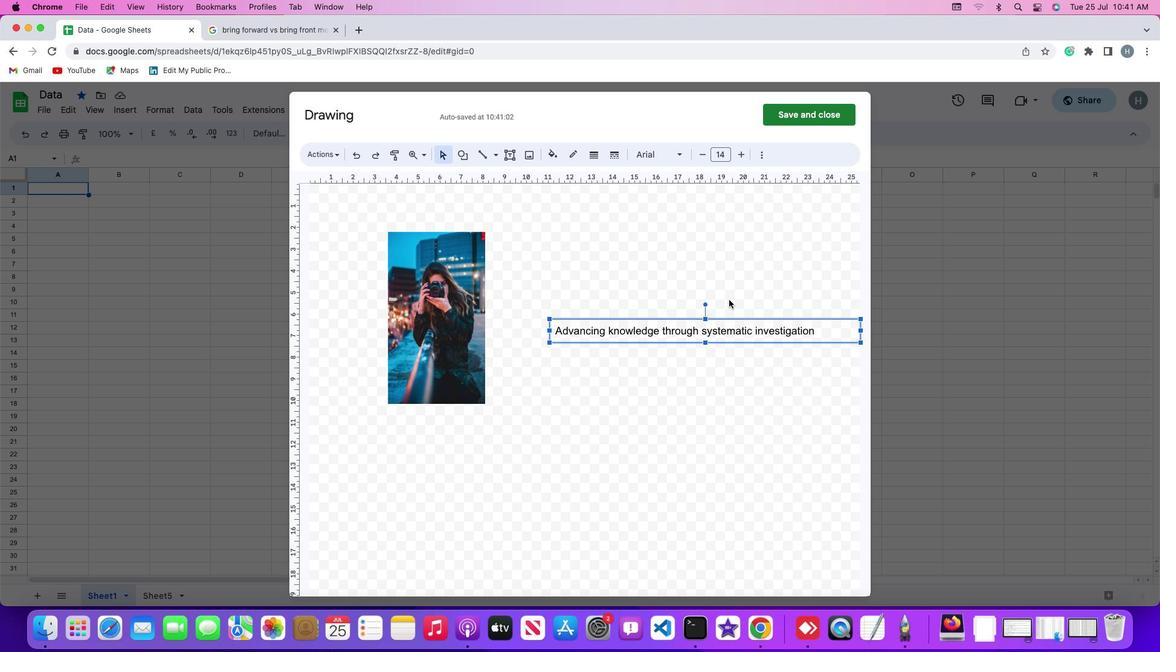 
Action: Mouse moved to (725, 327)
Screenshot: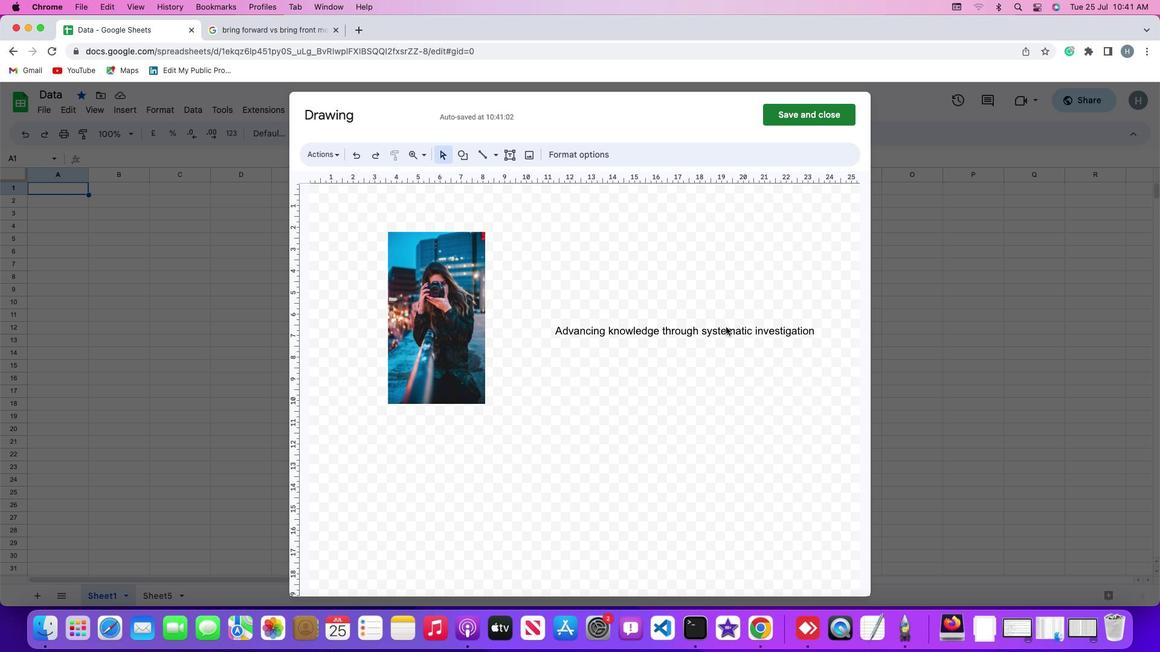 
Action: Mouse pressed left at (725, 327)
Screenshot: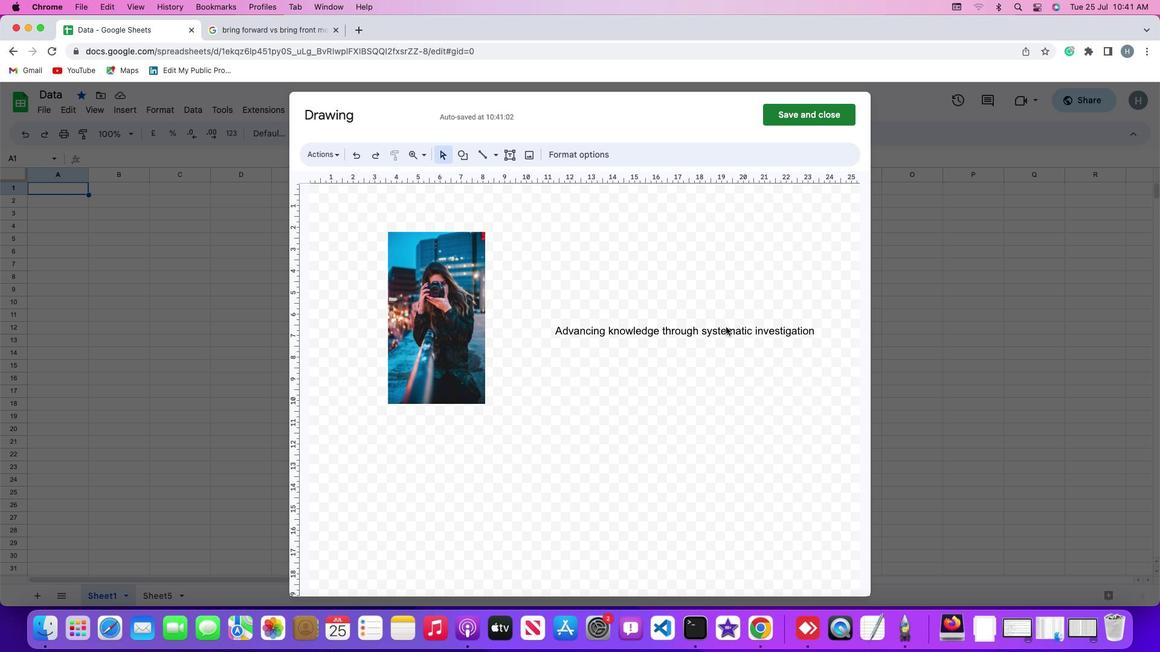 
Action: Mouse moved to (728, 318)
Screenshot: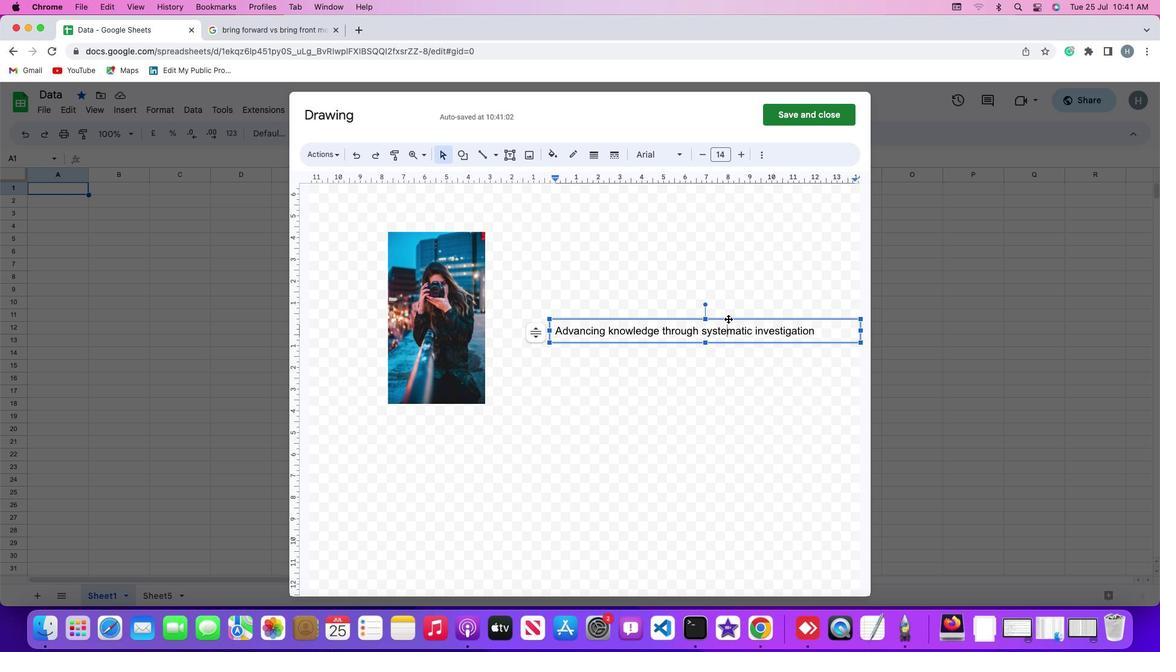 
Action: Mouse pressed left at (728, 318)
Screenshot: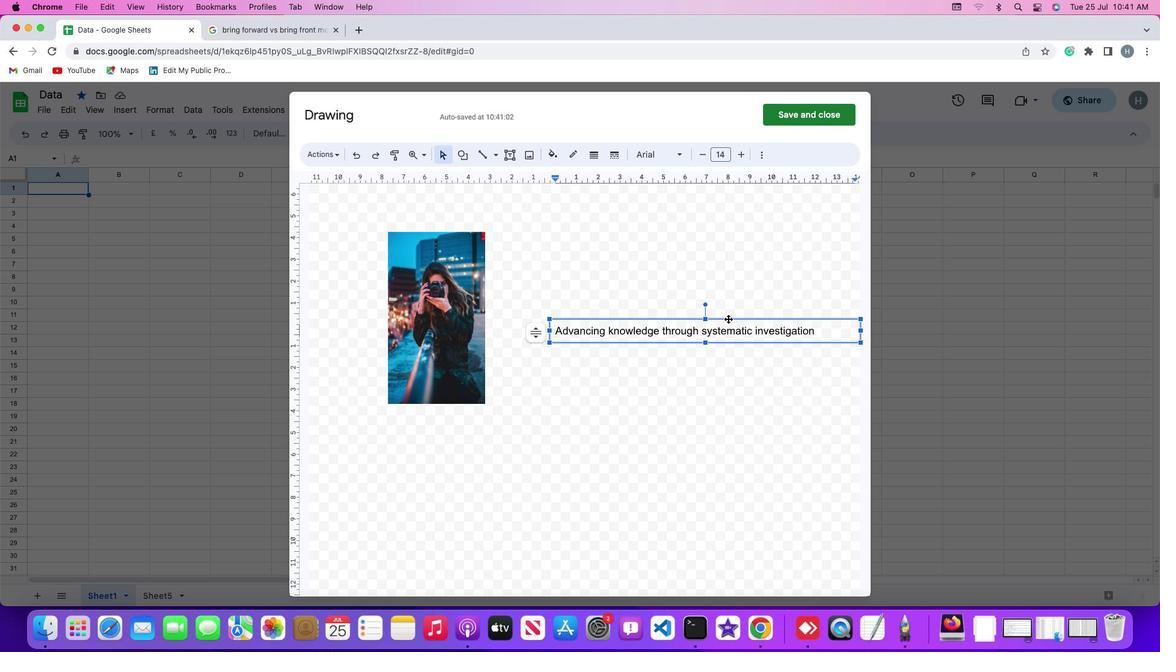
Action: Mouse moved to (339, 151)
Screenshot: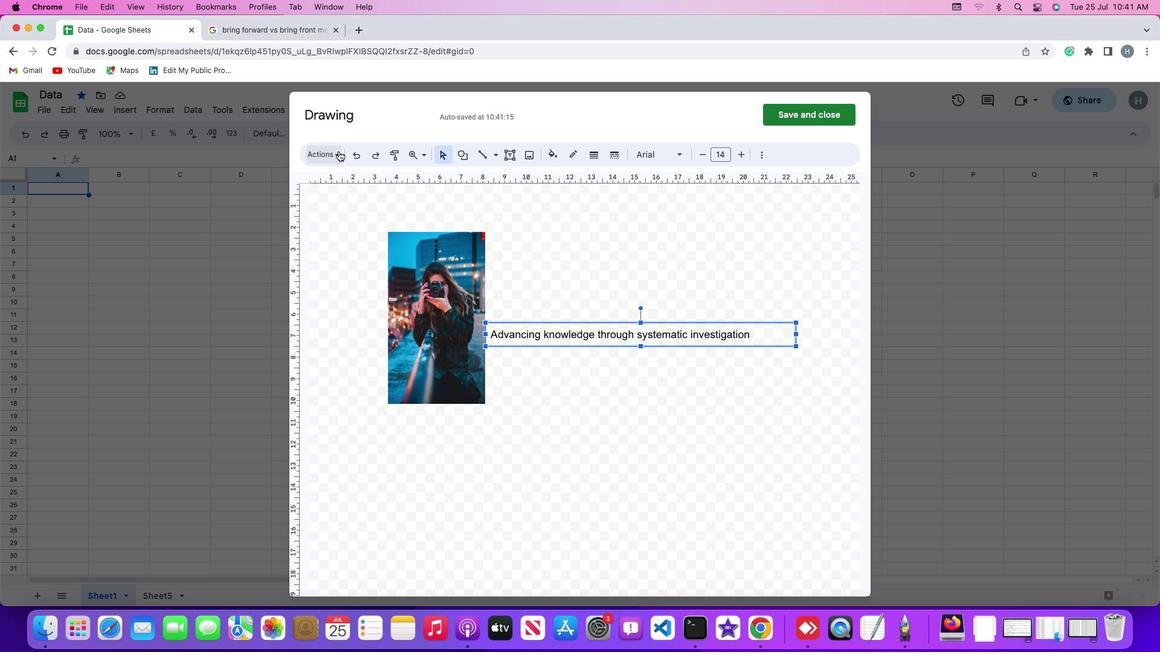 
Action: Mouse pressed left at (339, 151)
Screenshot: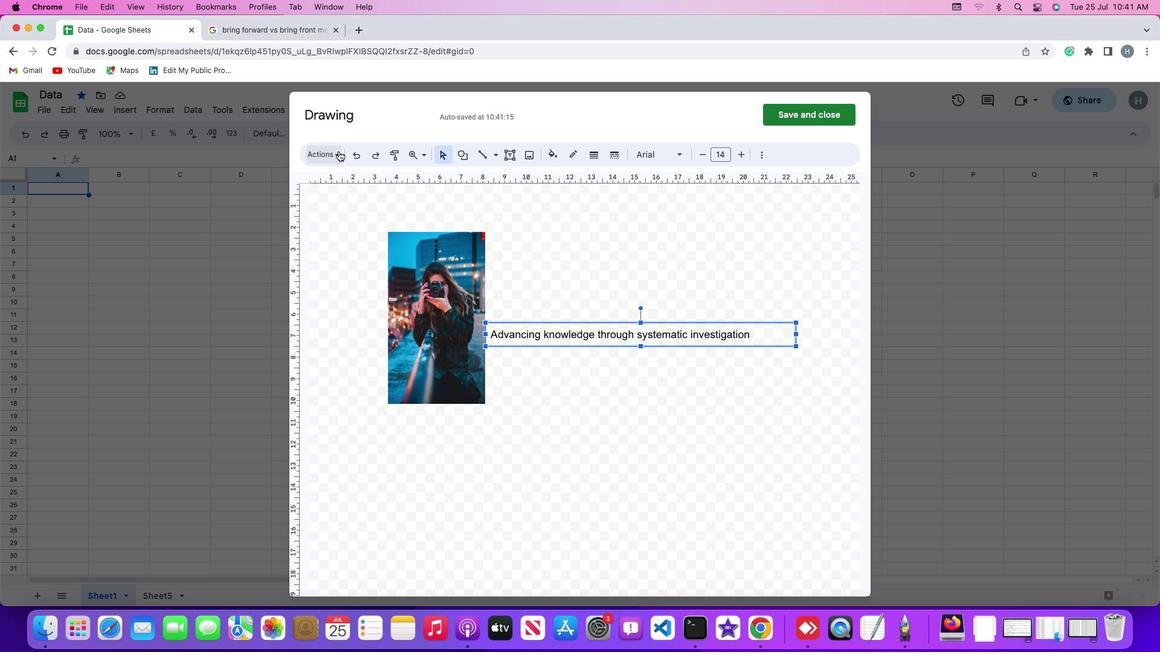 
Action: Mouse moved to (530, 561)
Screenshot: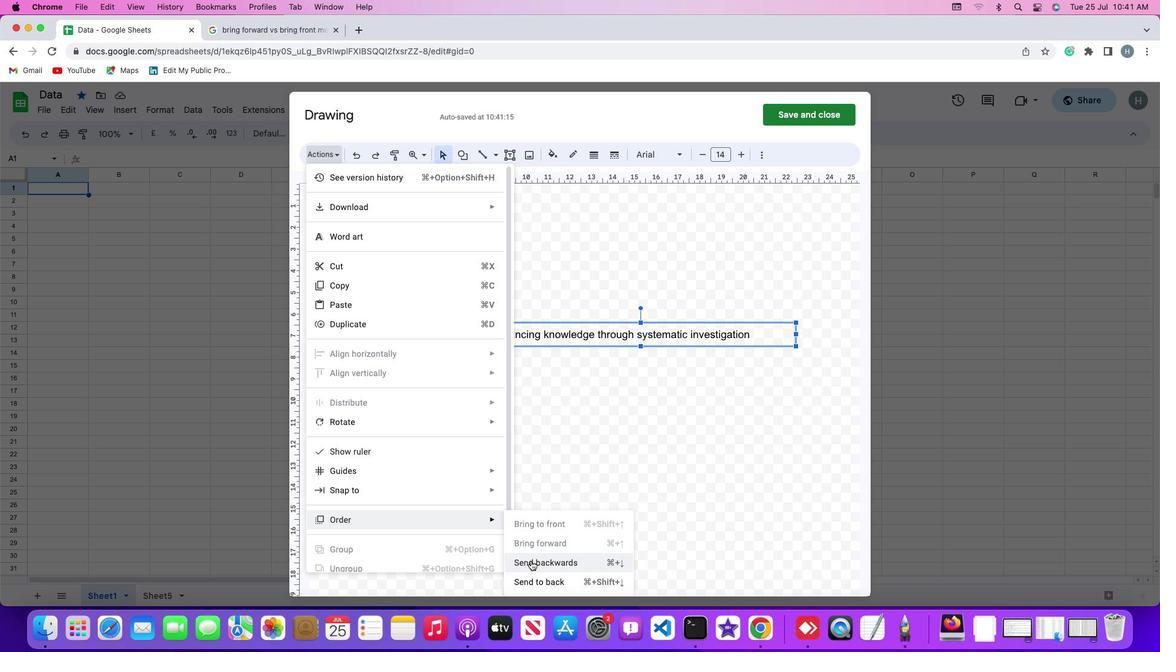 
Action: Mouse pressed left at (530, 561)
Screenshot: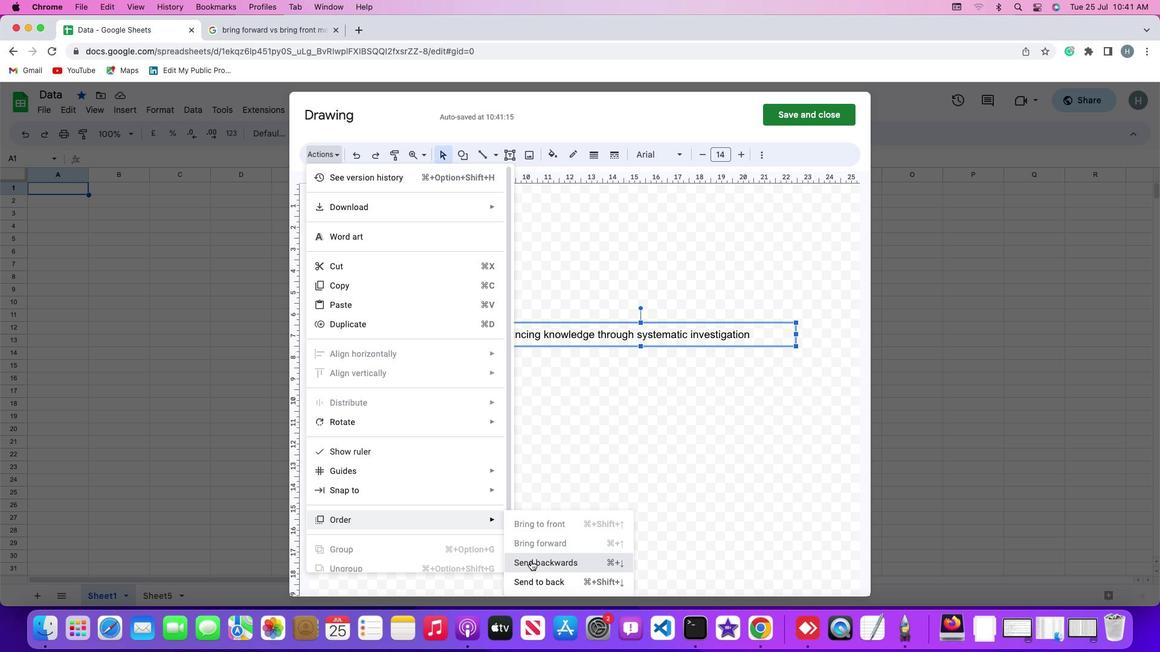 
Action: Mouse moved to (527, 322)
Screenshot: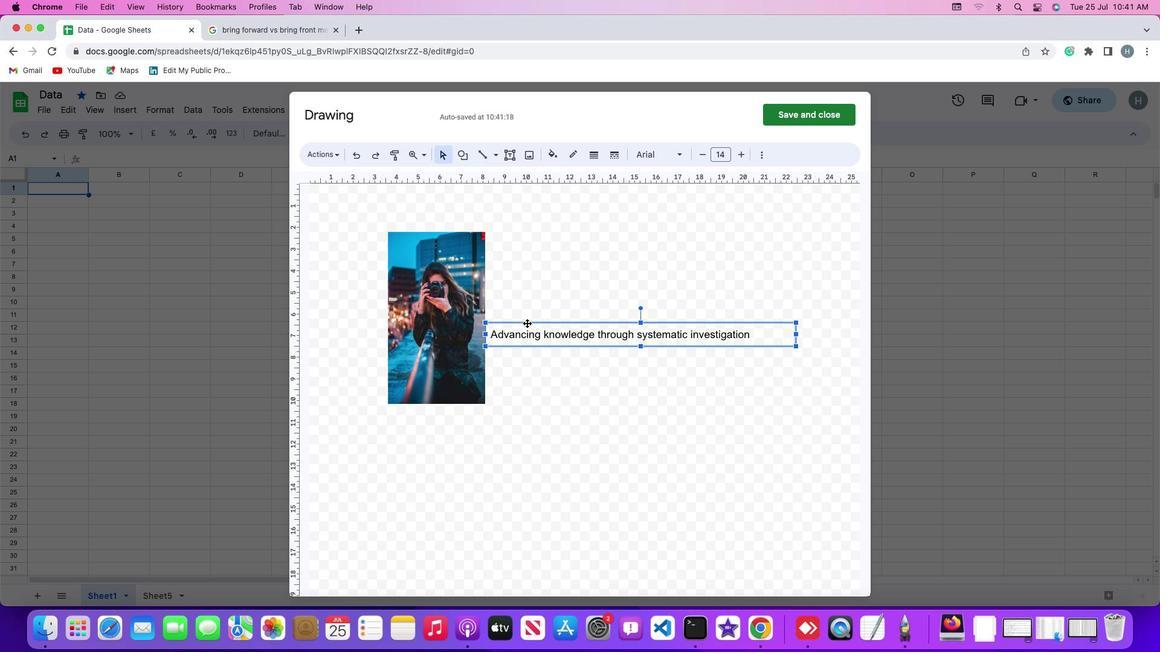 
Action: Mouse pressed left at (527, 322)
Screenshot: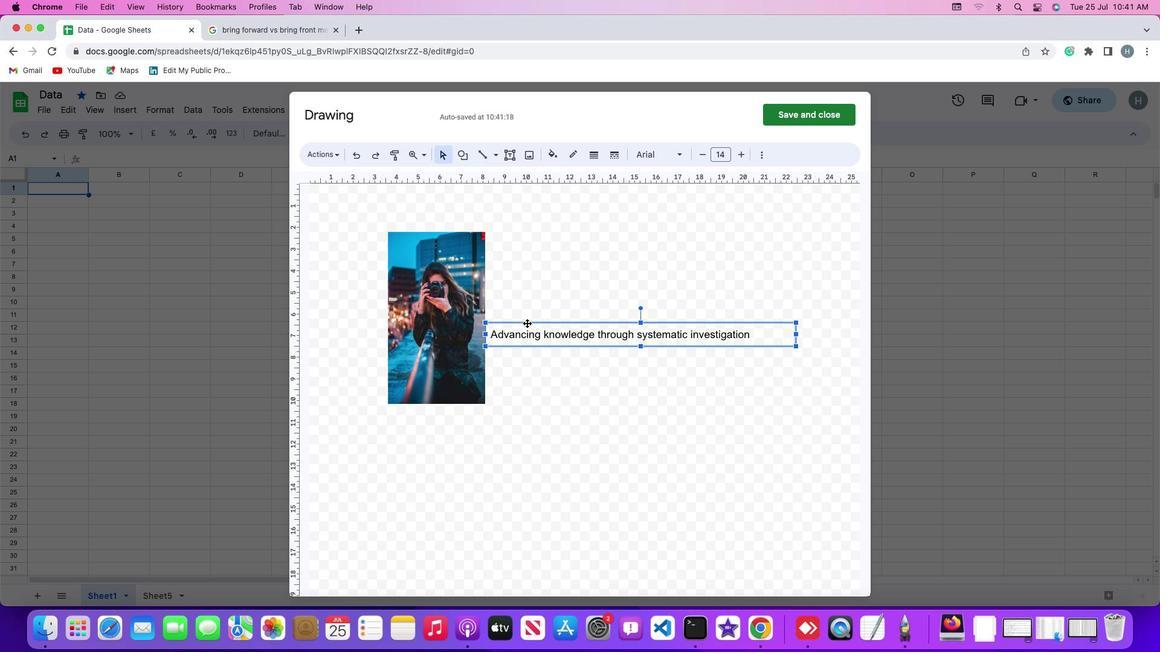 
Action: Mouse moved to (337, 154)
Screenshot: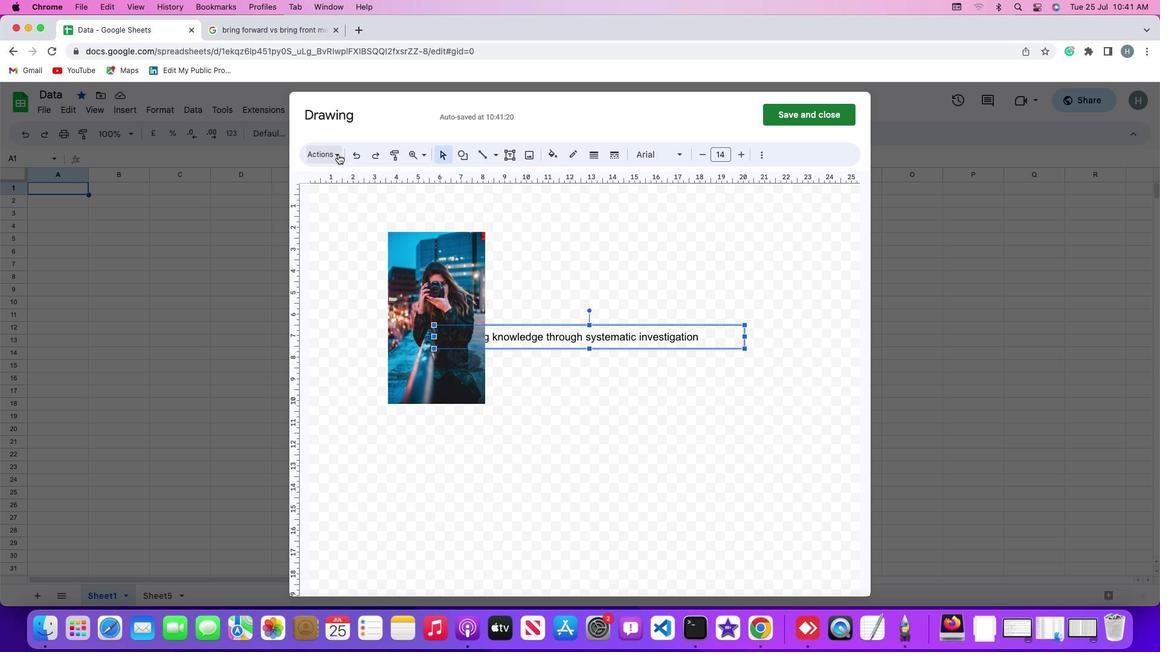 
Action: Mouse pressed left at (337, 154)
Screenshot: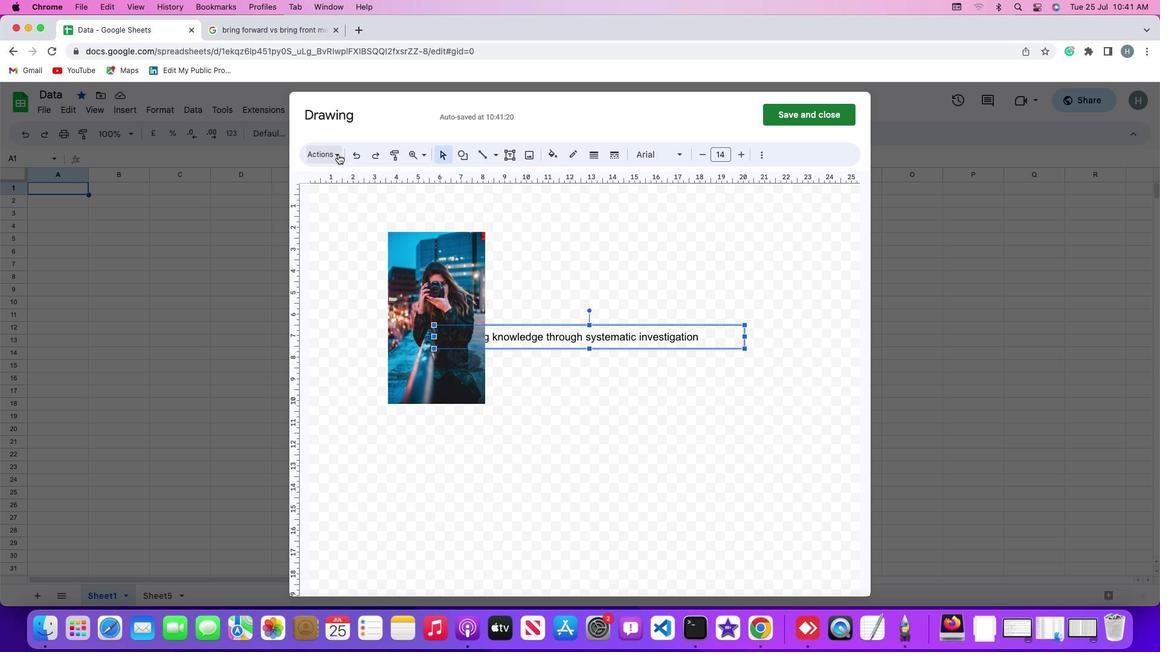 
Action: Mouse moved to (530, 541)
Screenshot: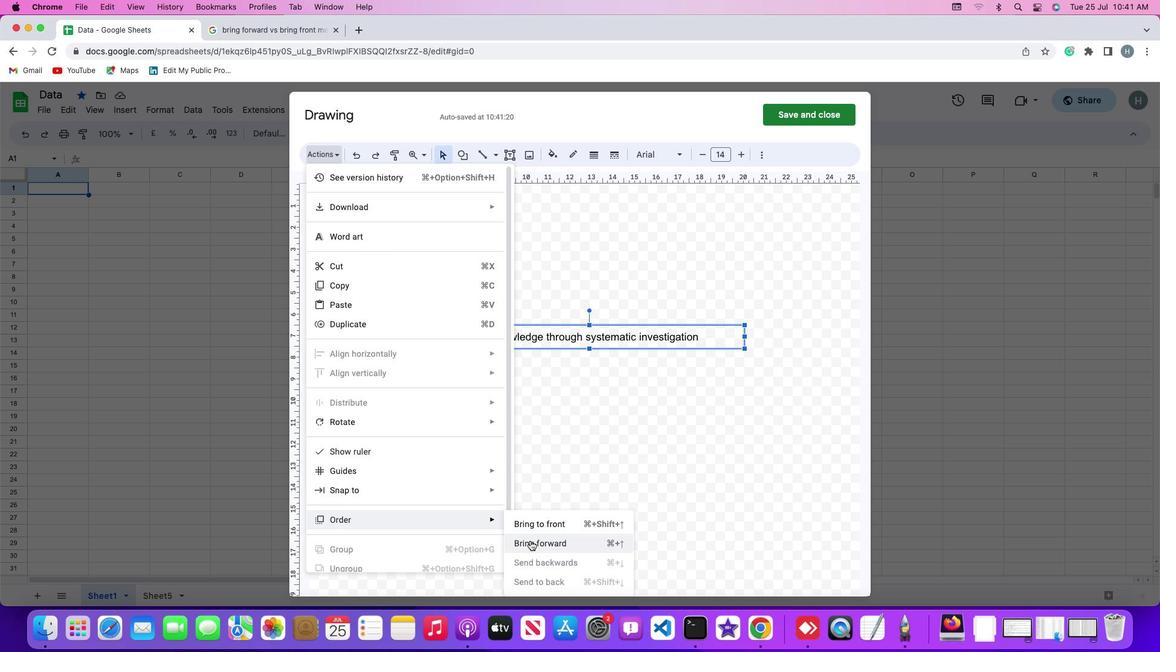 
Action: Mouse pressed left at (530, 541)
Screenshot: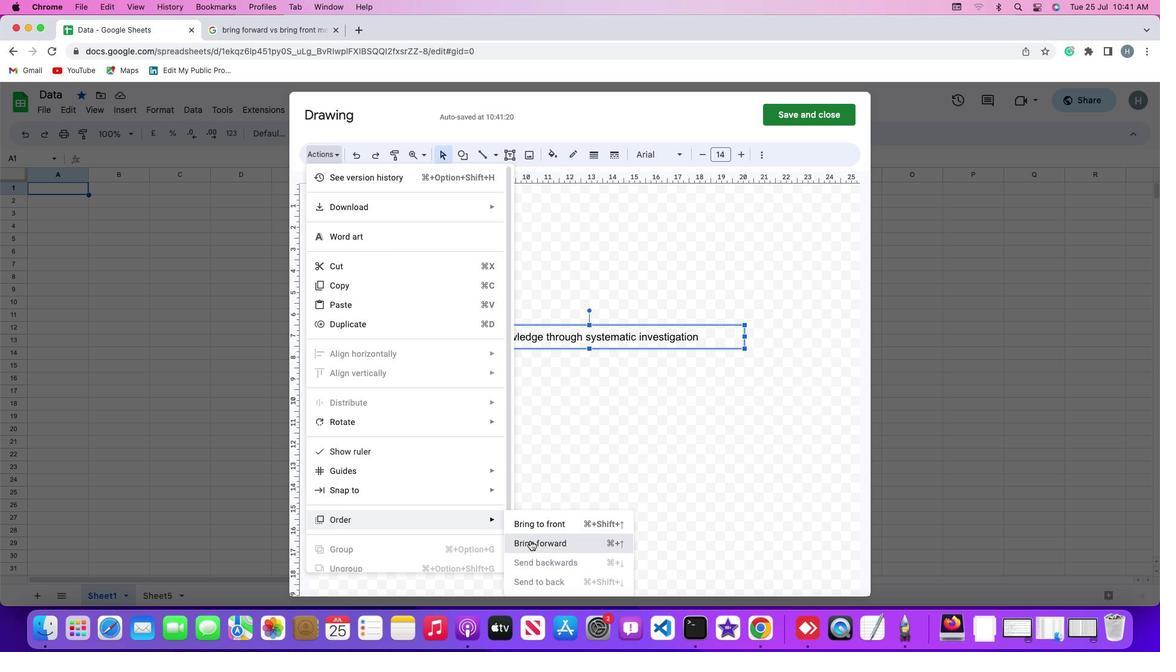 
Action: Mouse moved to (548, 397)
Screenshot: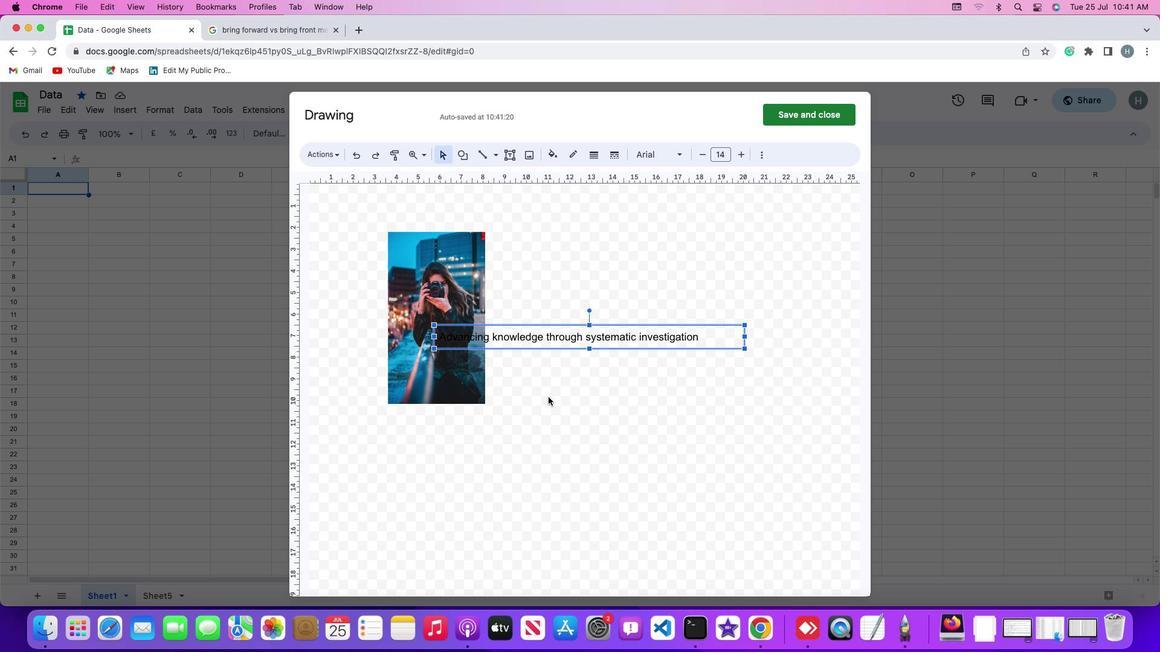 
